 Task: Create a sub task Design and Implement Solution for the task  Create a new online platform for online home repair tutorials in the project ConceptTech , assign it to team member softage.2@softage.net and update the status of the sub task to  Completed , set the priority of the sub task to High
Action: Mouse moved to (278, 285)
Screenshot: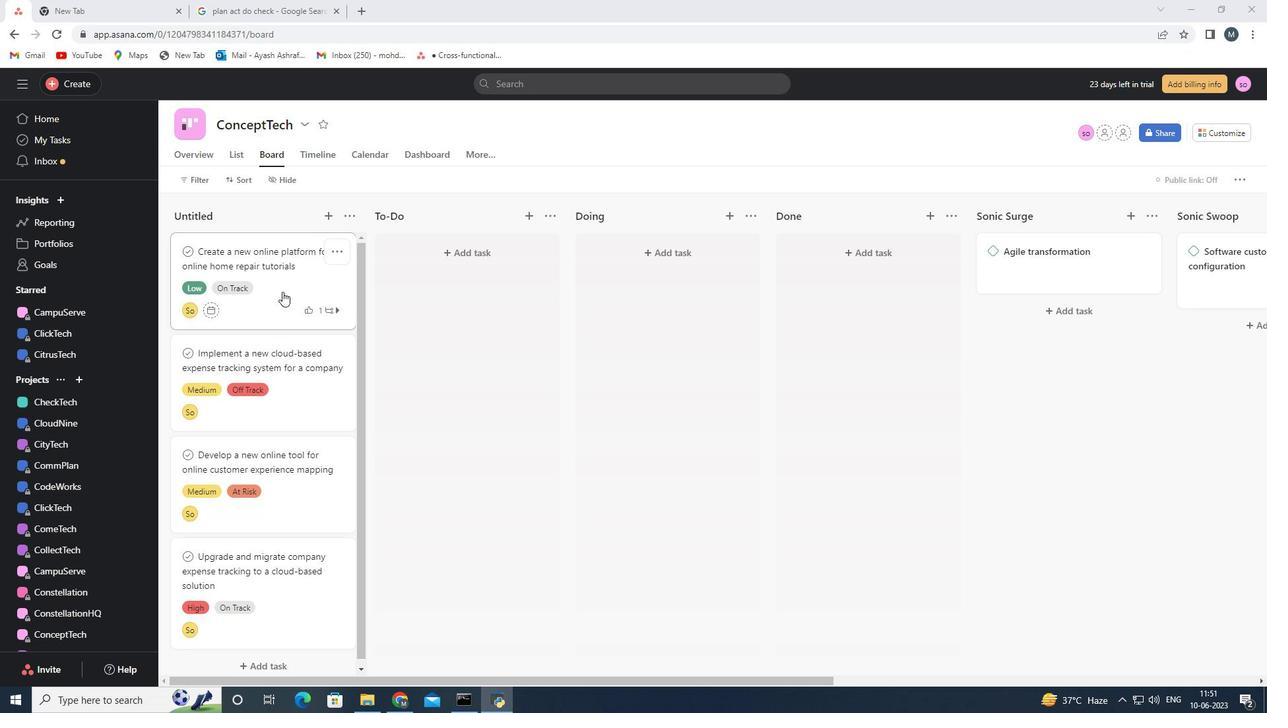 
Action: Mouse pressed left at (278, 285)
Screenshot: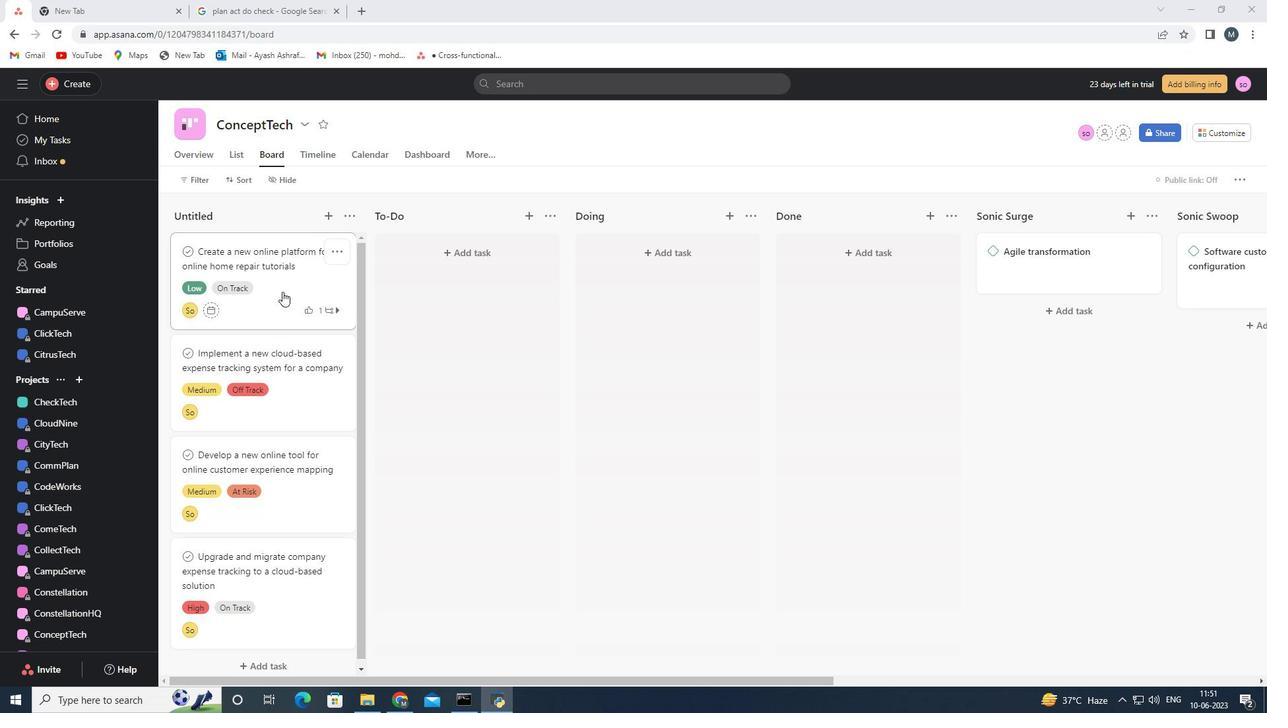 
Action: Mouse moved to (938, 431)
Screenshot: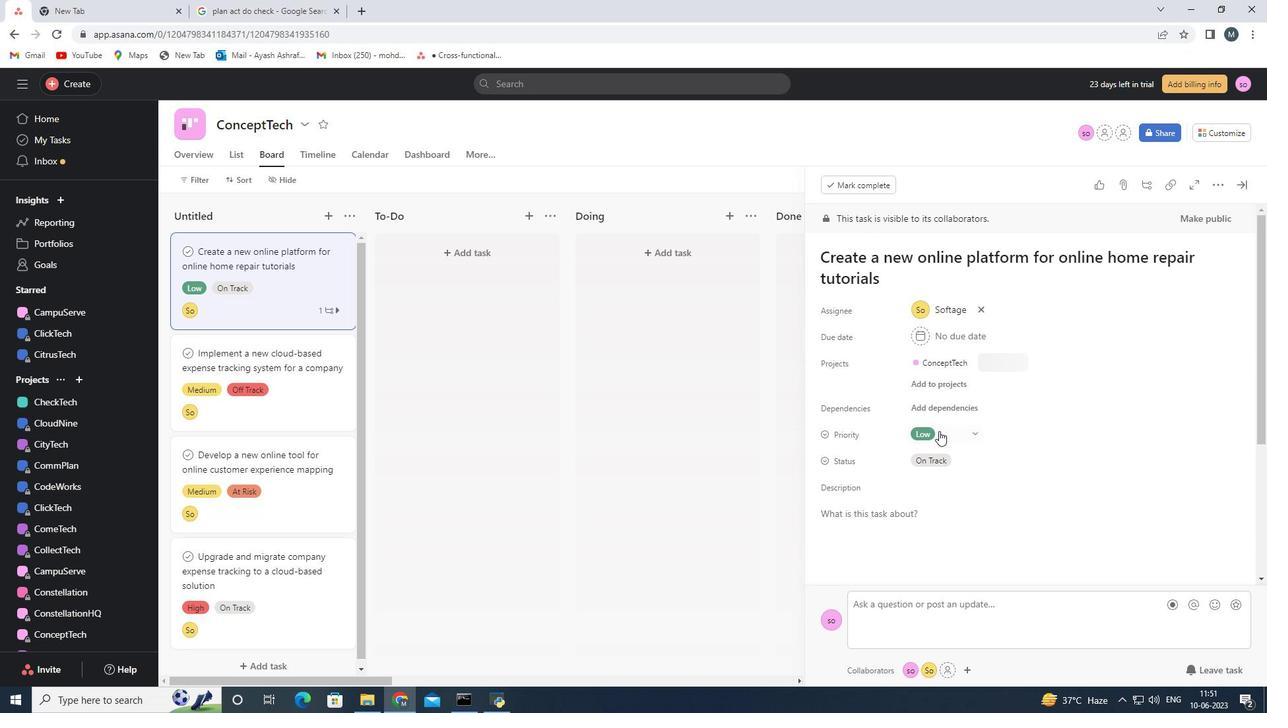 
Action: Mouse scrolled (938, 430) with delta (0, 0)
Screenshot: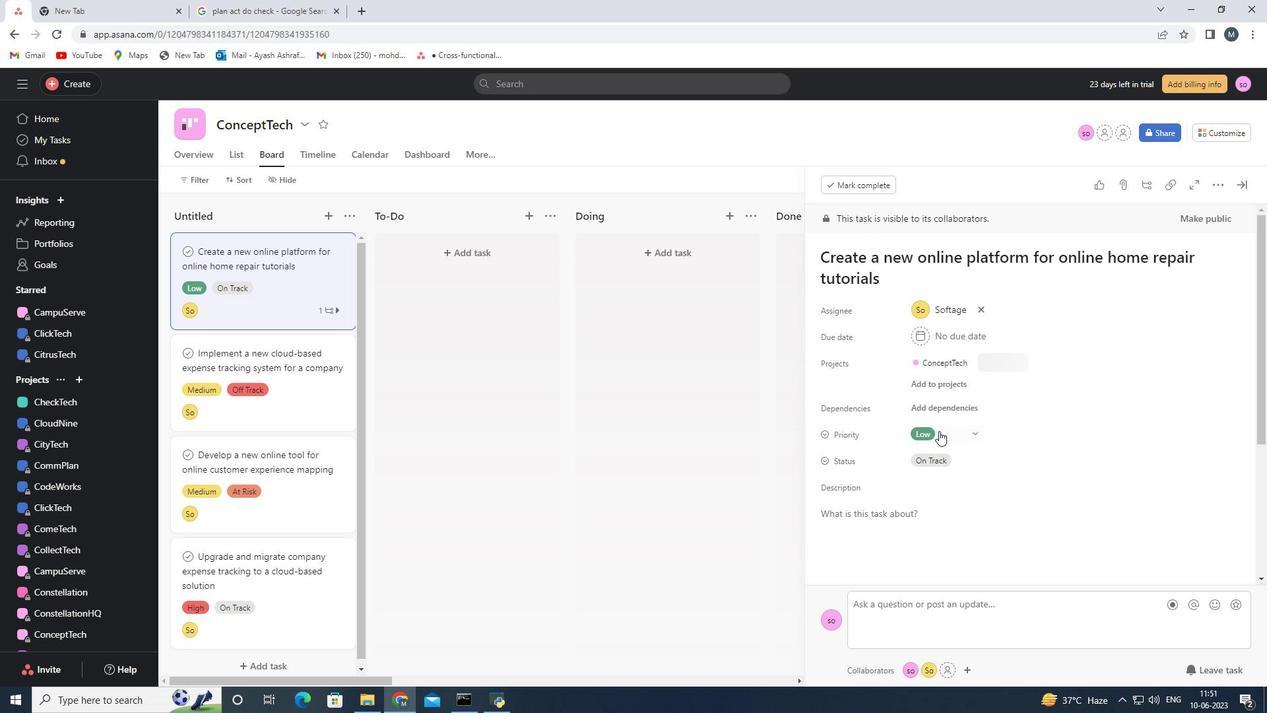 
Action: Mouse scrolled (938, 430) with delta (0, 0)
Screenshot: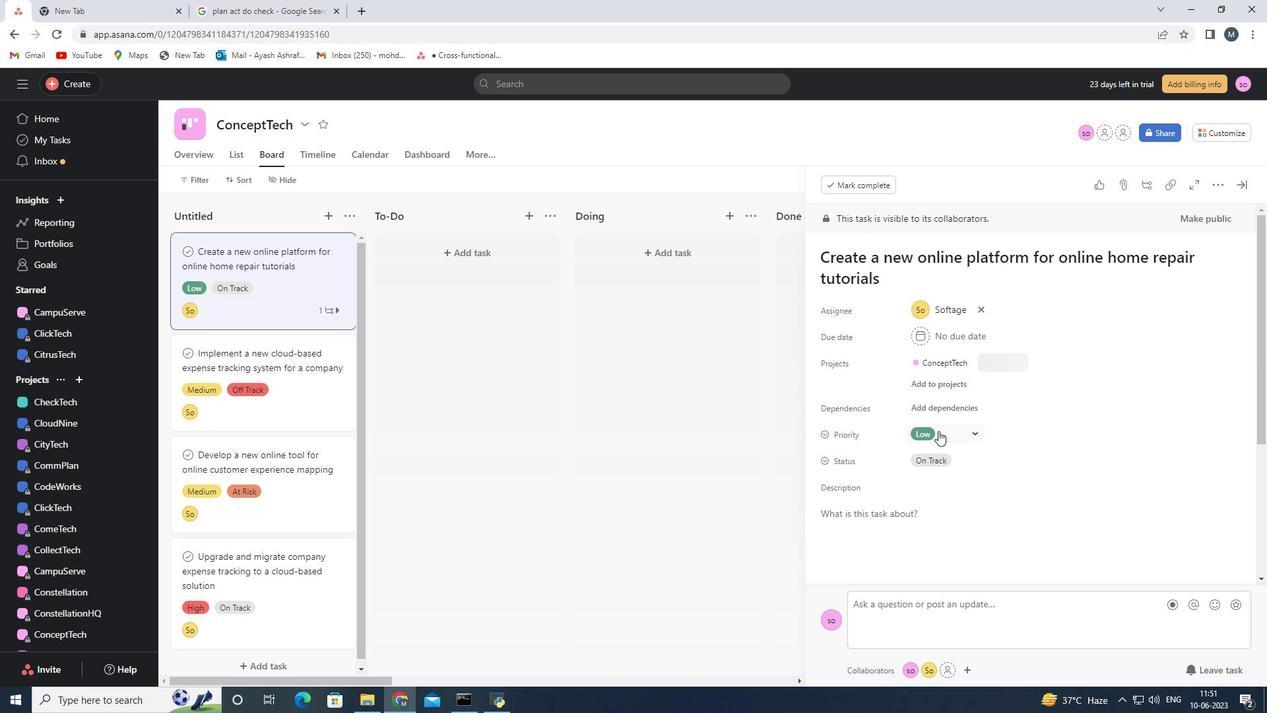 
Action: Mouse moved to (880, 503)
Screenshot: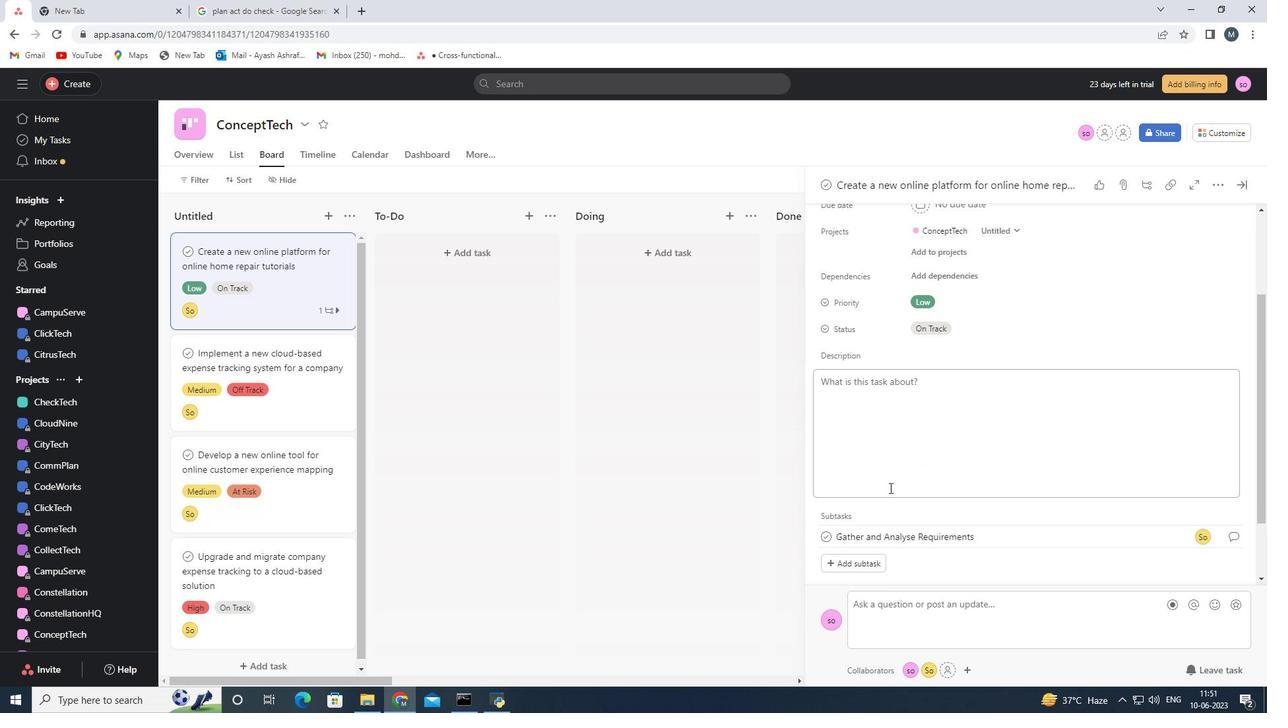 
Action: Mouse scrolled (880, 502) with delta (0, 0)
Screenshot: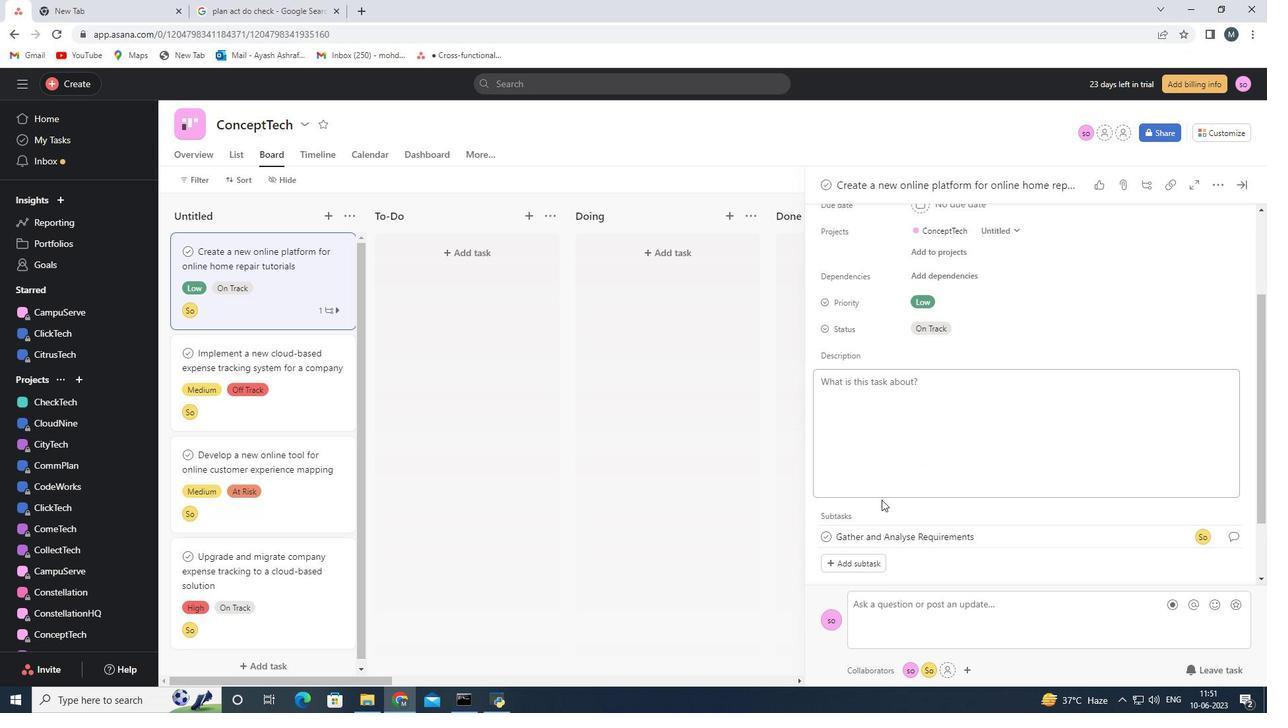 
Action: Mouse moved to (879, 493)
Screenshot: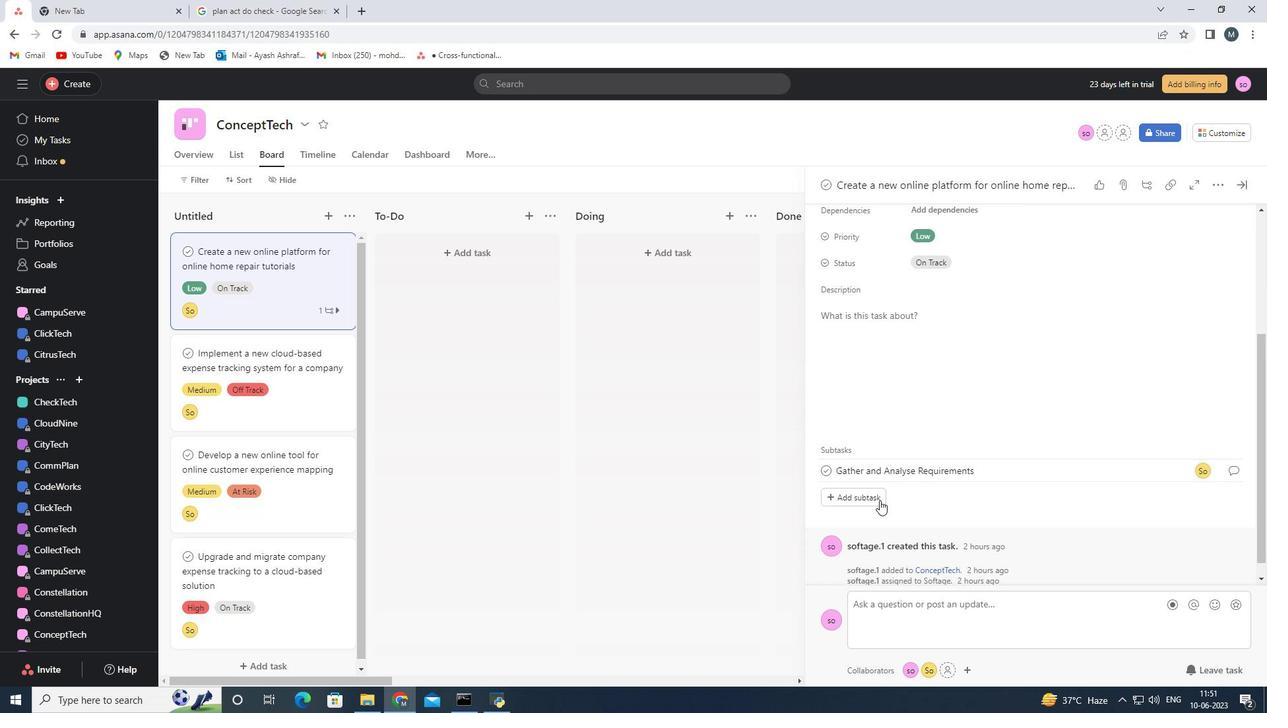 
Action: Mouse pressed left at (879, 493)
Screenshot: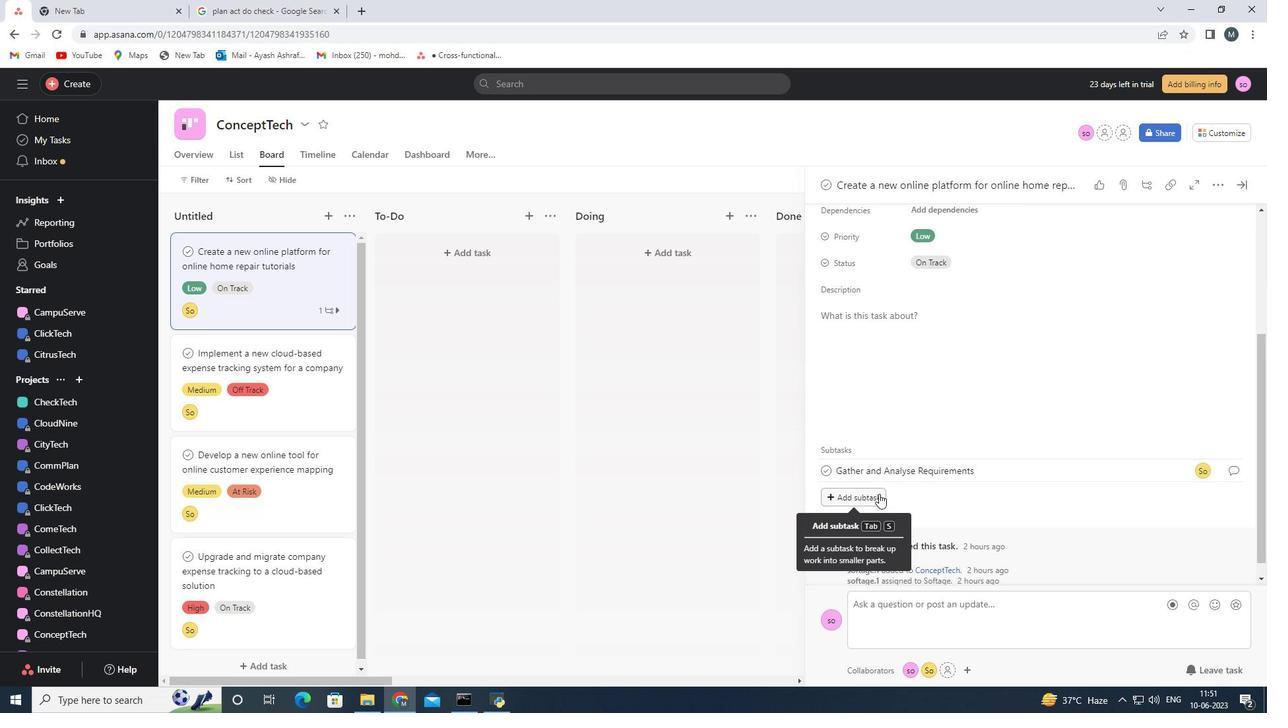 
Action: Mouse moved to (877, 468)
Screenshot: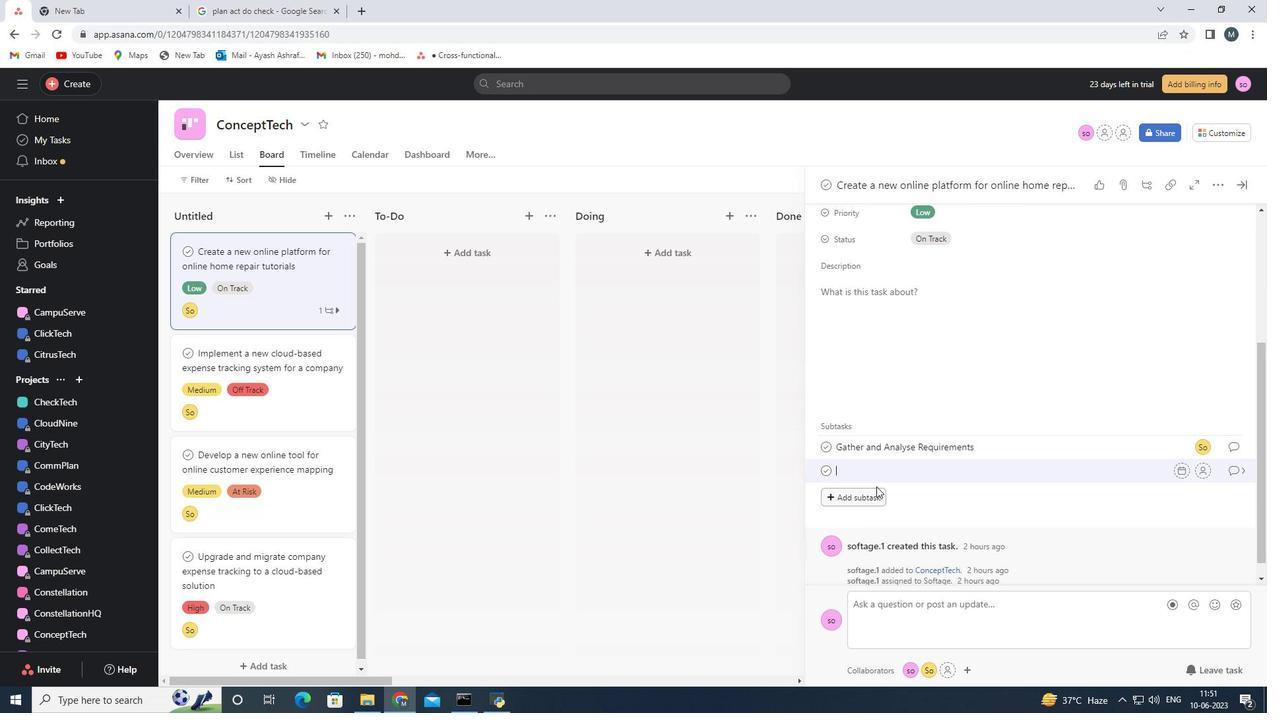 
Action: Mouse pressed left at (877, 468)
Screenshot: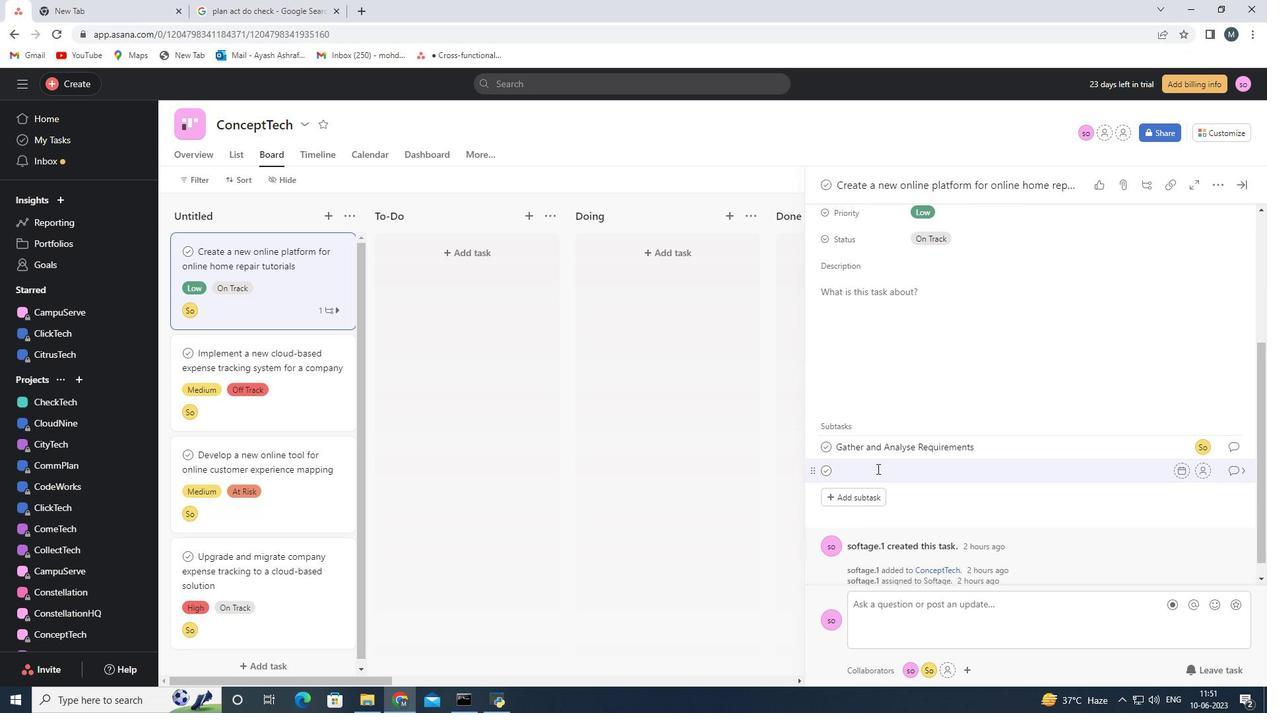 
Action: Key pressed <Key.shift>S<Key.backspace><Key.shift>Design<Key.space>and<Key.space><Key.shift>Iml<Key.backspace>lement<Key.backspace><Key.backspace><Key.backspace><Key.backspace><Key.backspace>plement<Key.space><Key.shift>Solution<Key.space>
Screenshot: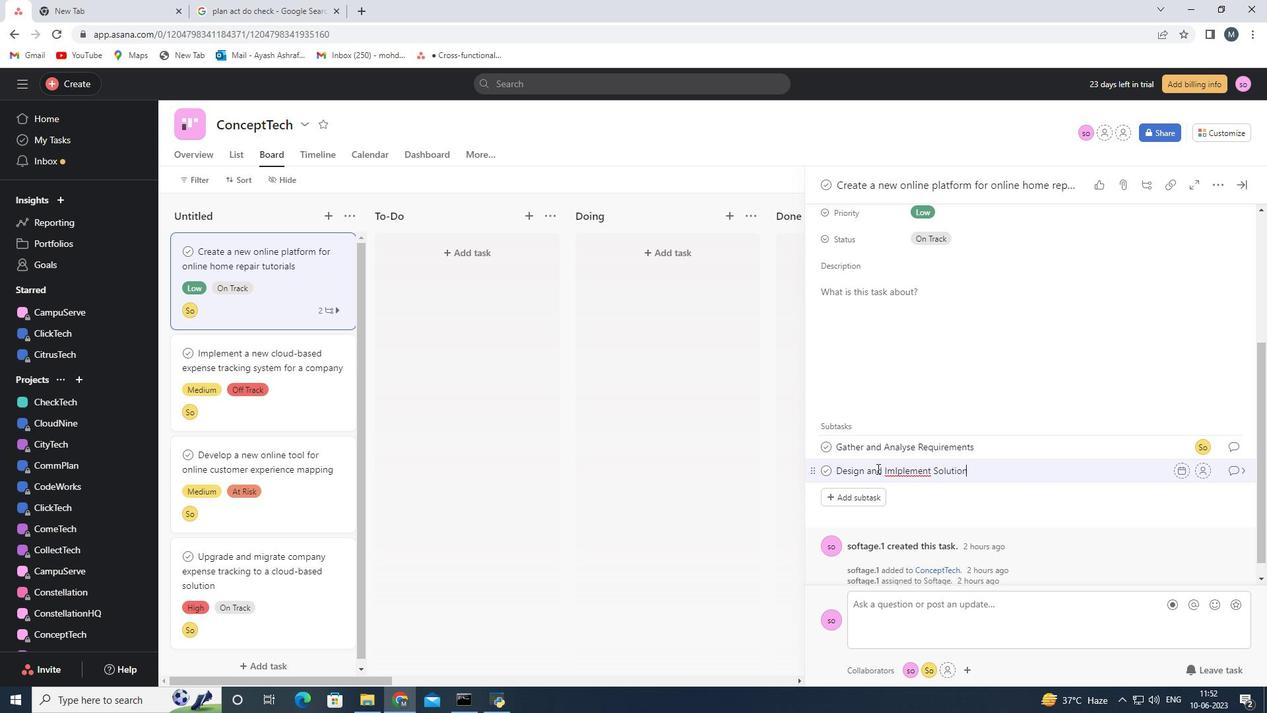 
Action: Mouse moved to (899, 472)
Screenshot: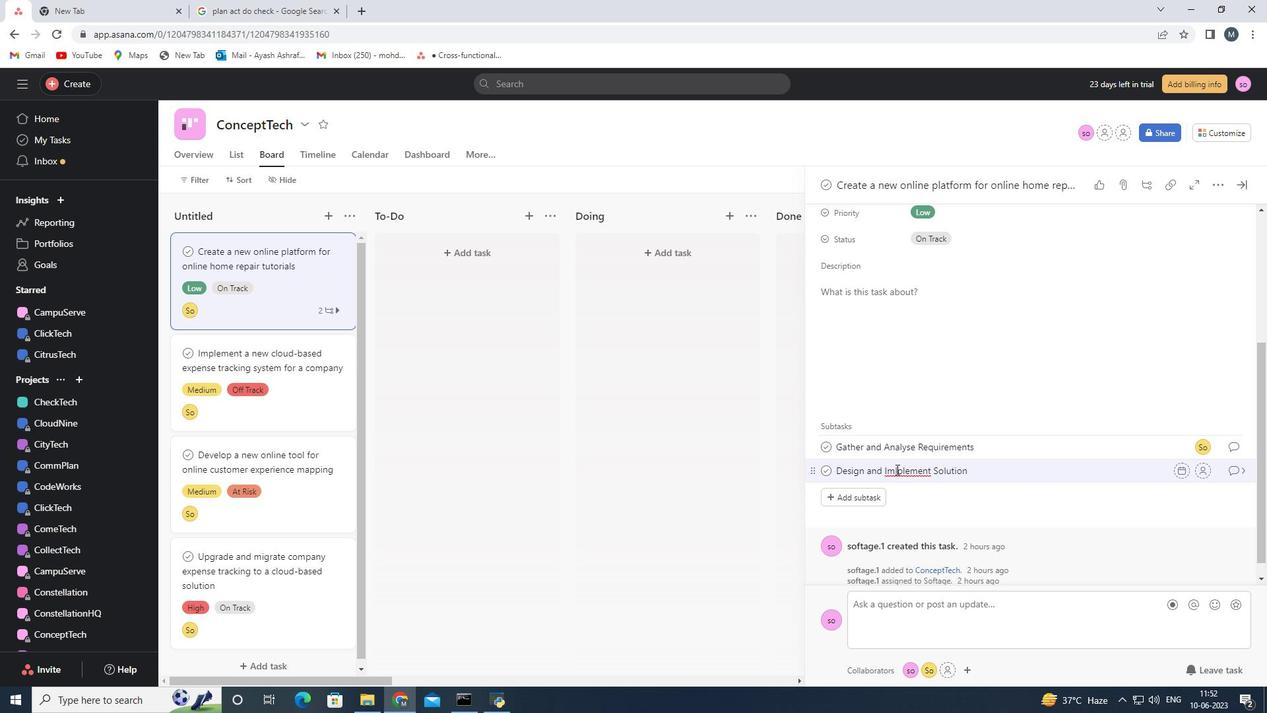 
Action: Mouse pressed left at (899, 472)
Screenshot: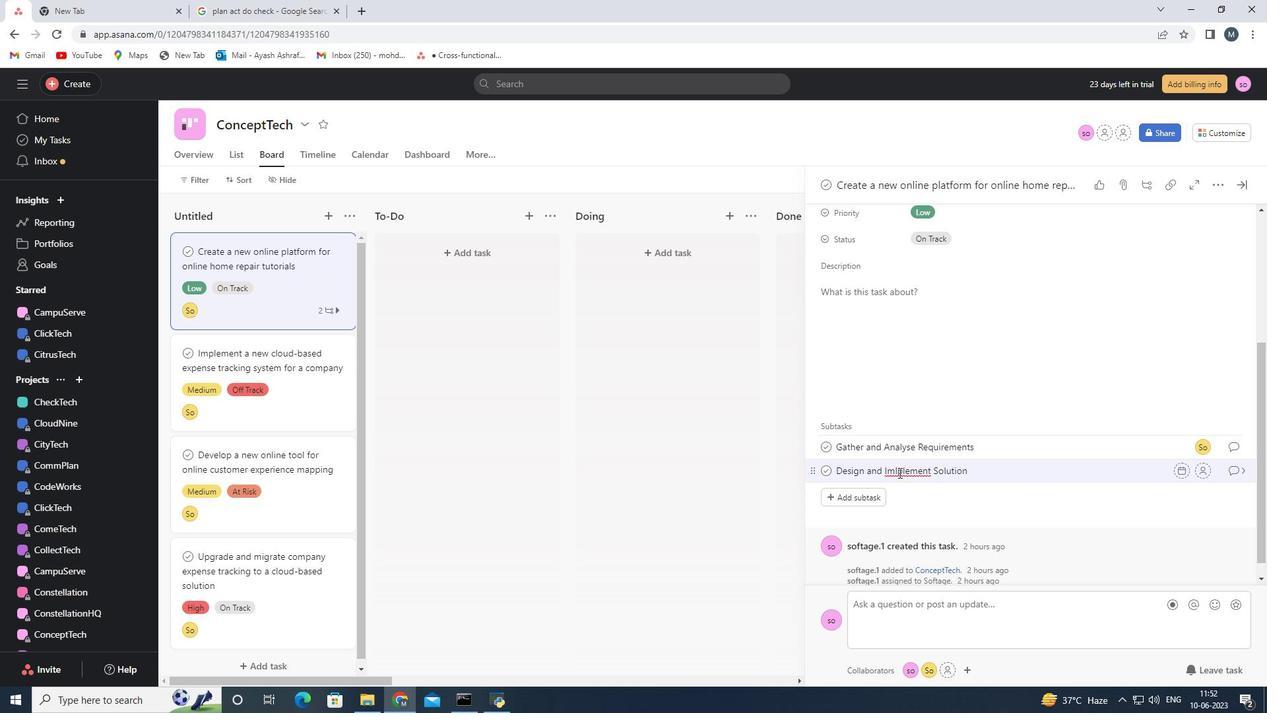 
Action: Mouse moved to (903, 479)
Screenshot: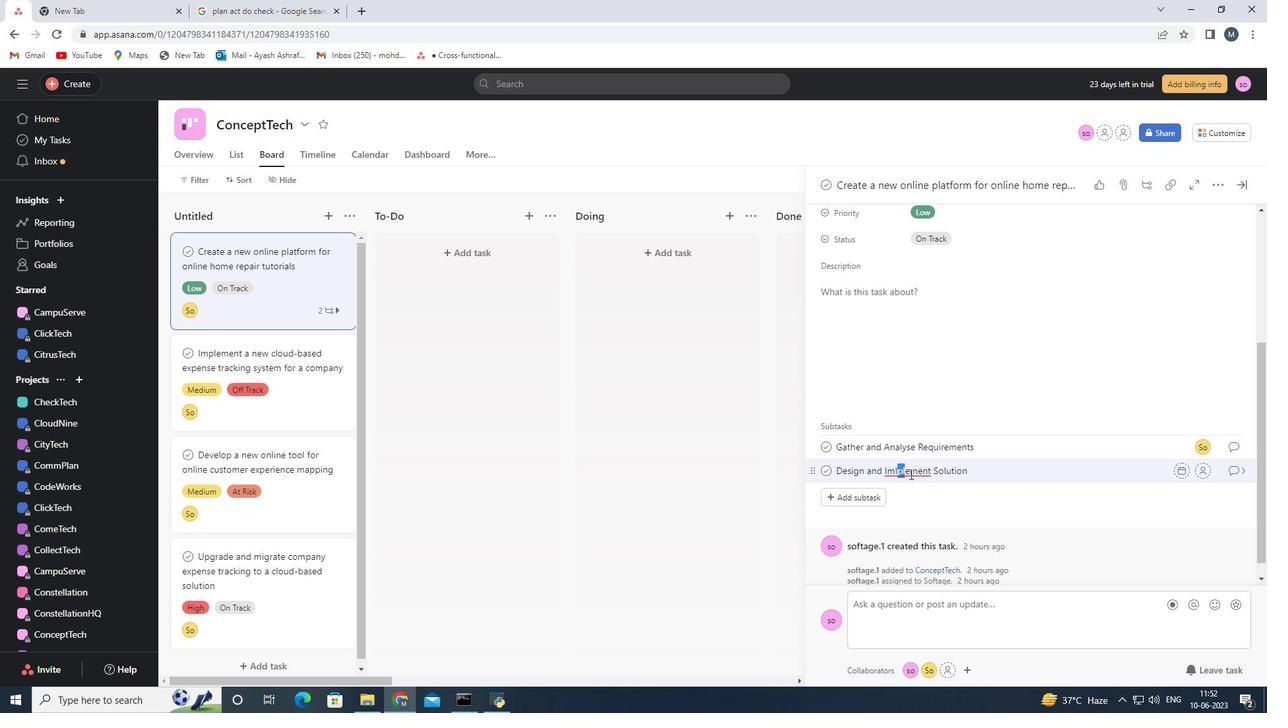 
Action: Mouse pressed left at (903, 479)
Screenshot: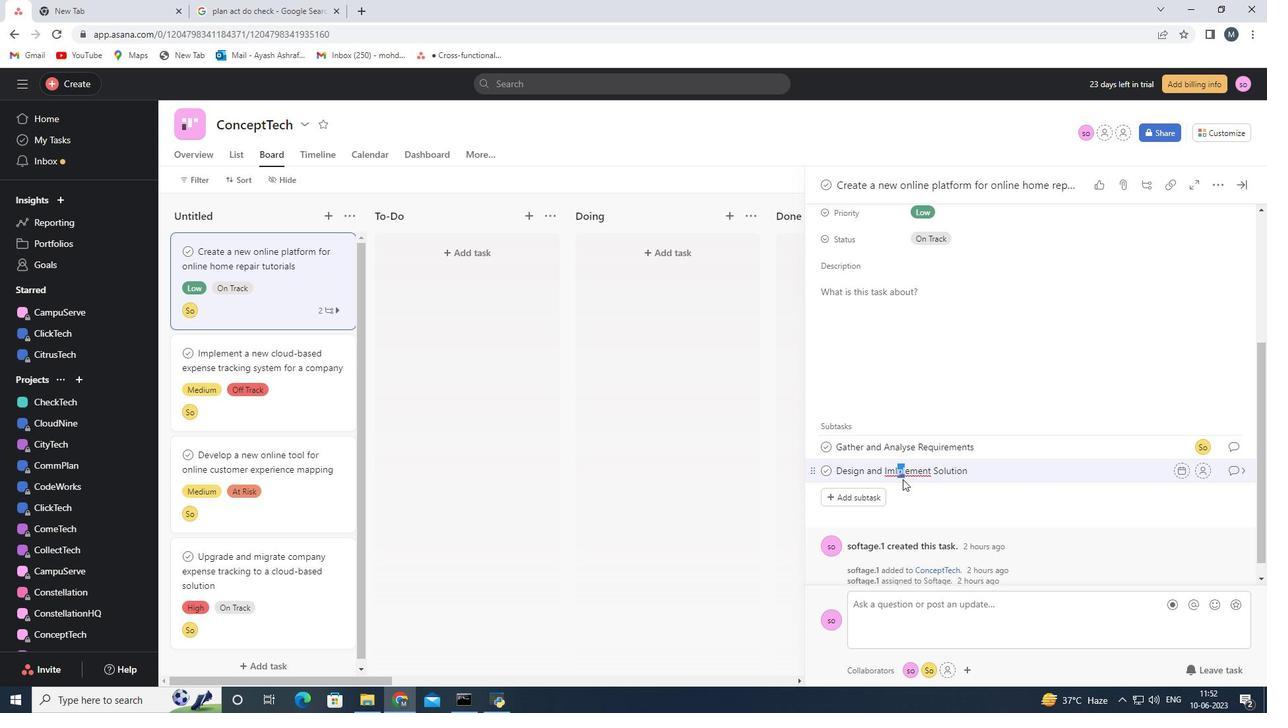 
Action: Mouse moved to (898, 472)
Screenshot: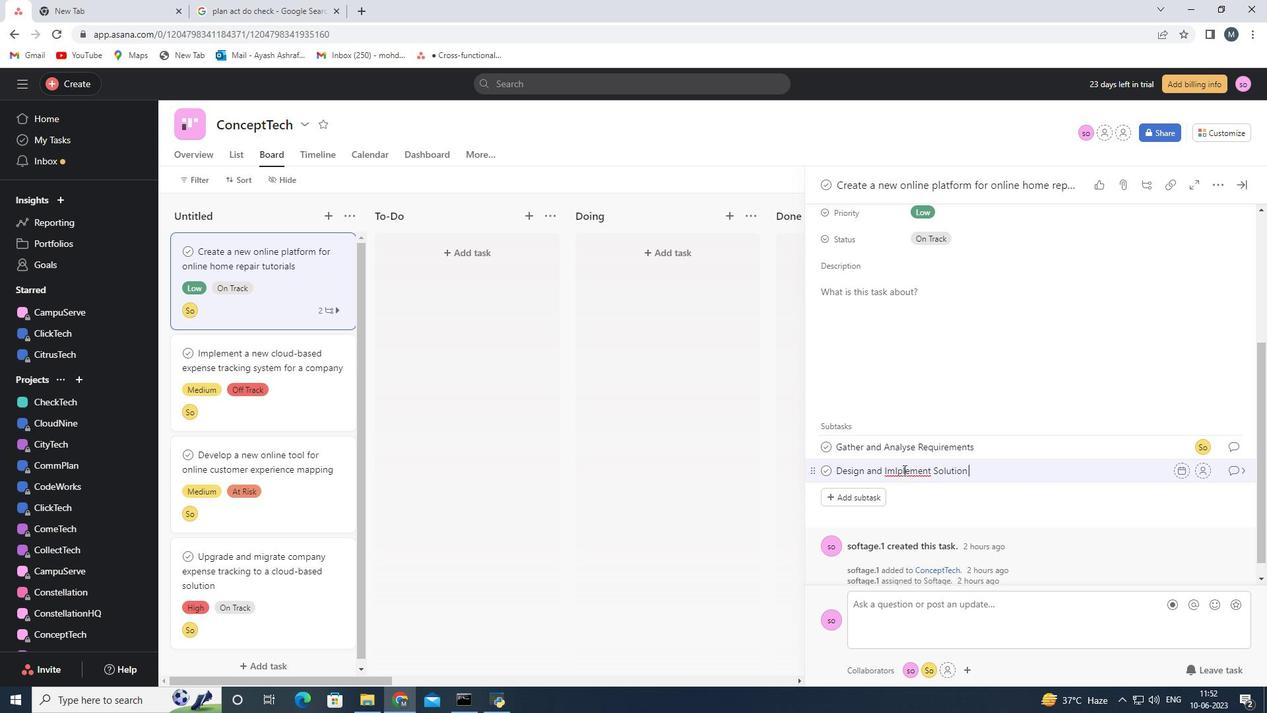 
Action: Mouse pressed left at (898, 472)
Screenshot: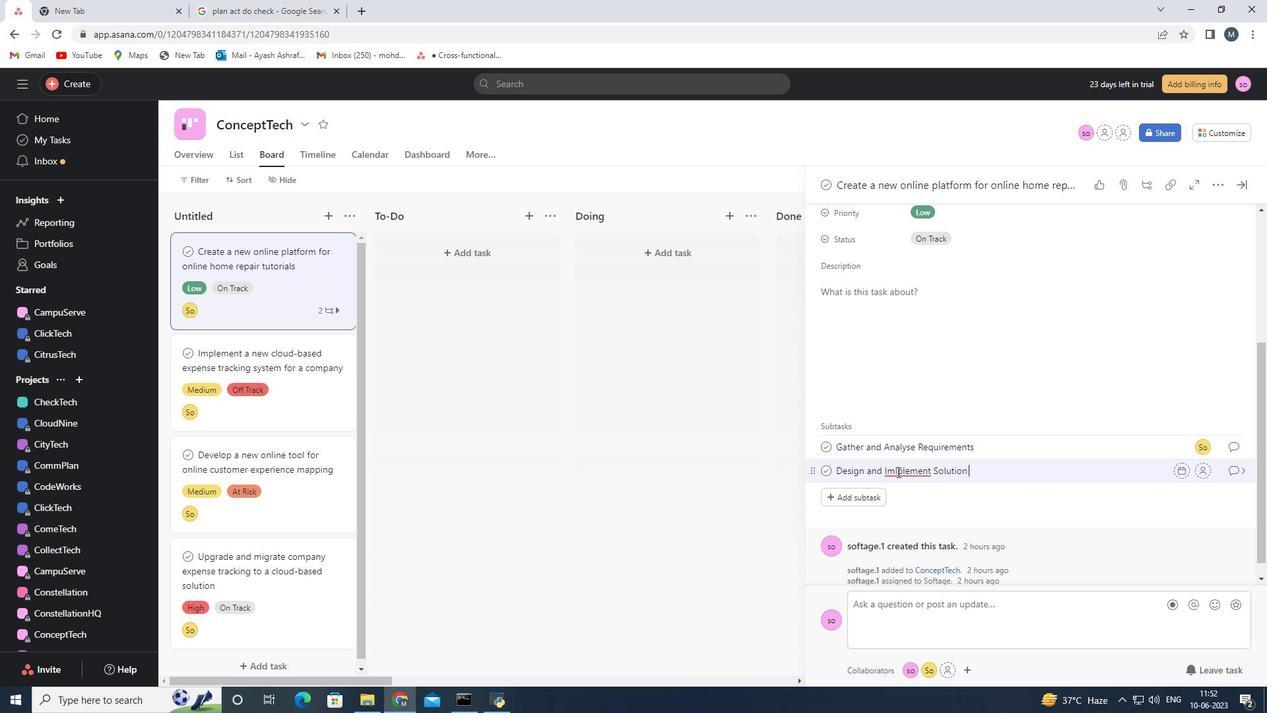 
Action: Mouse moved to (901, 478)
Screenshot: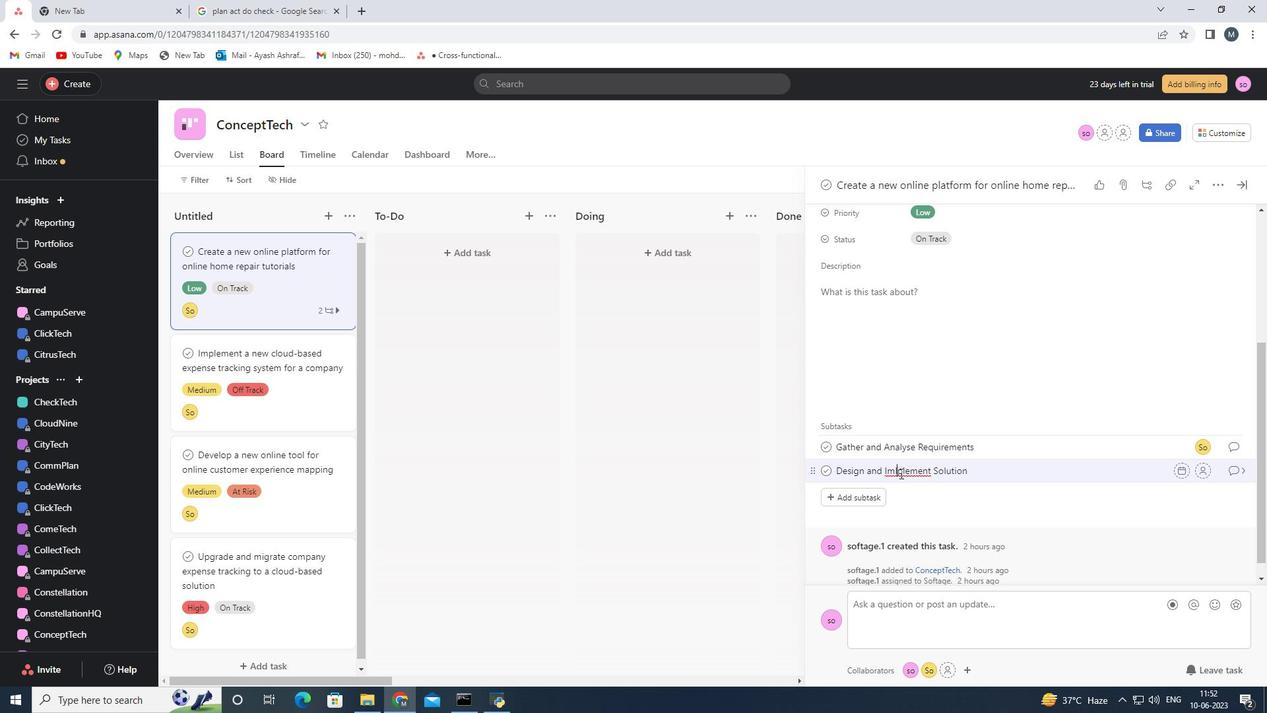 
Action: Key pressed e
Screenshot: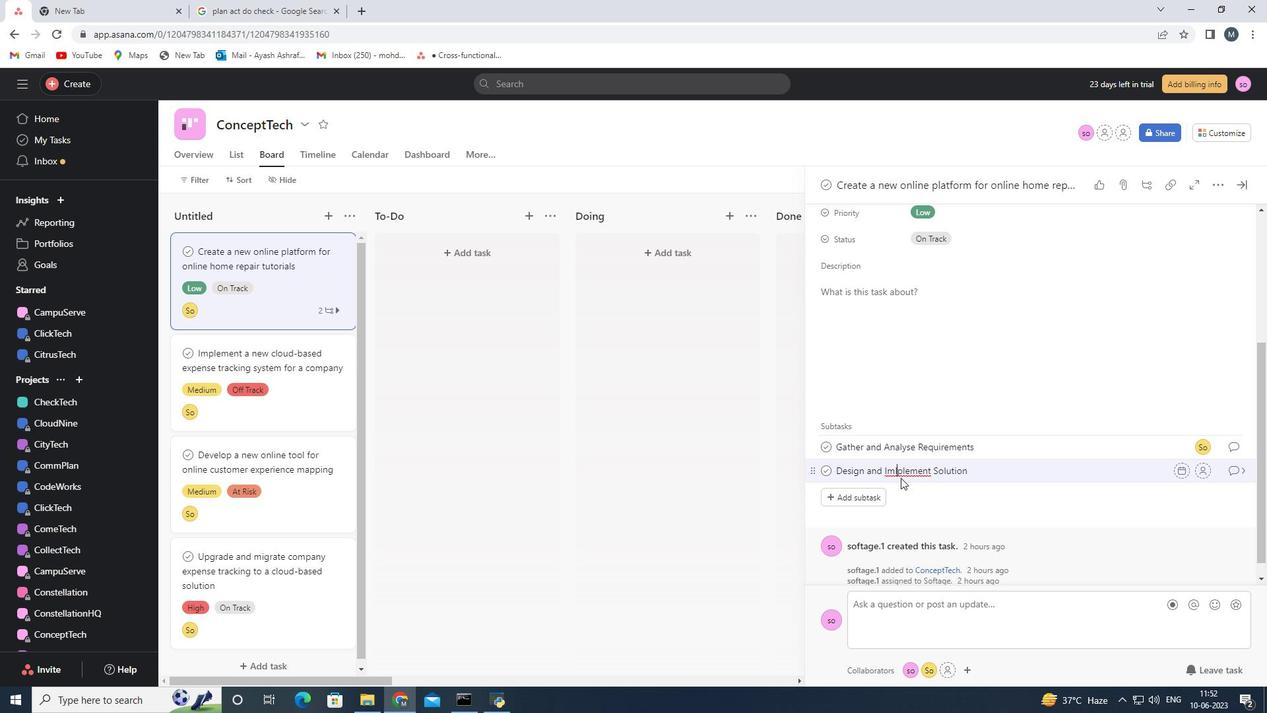 
Action: Mouse moved to (1201, 472)
Screenshot: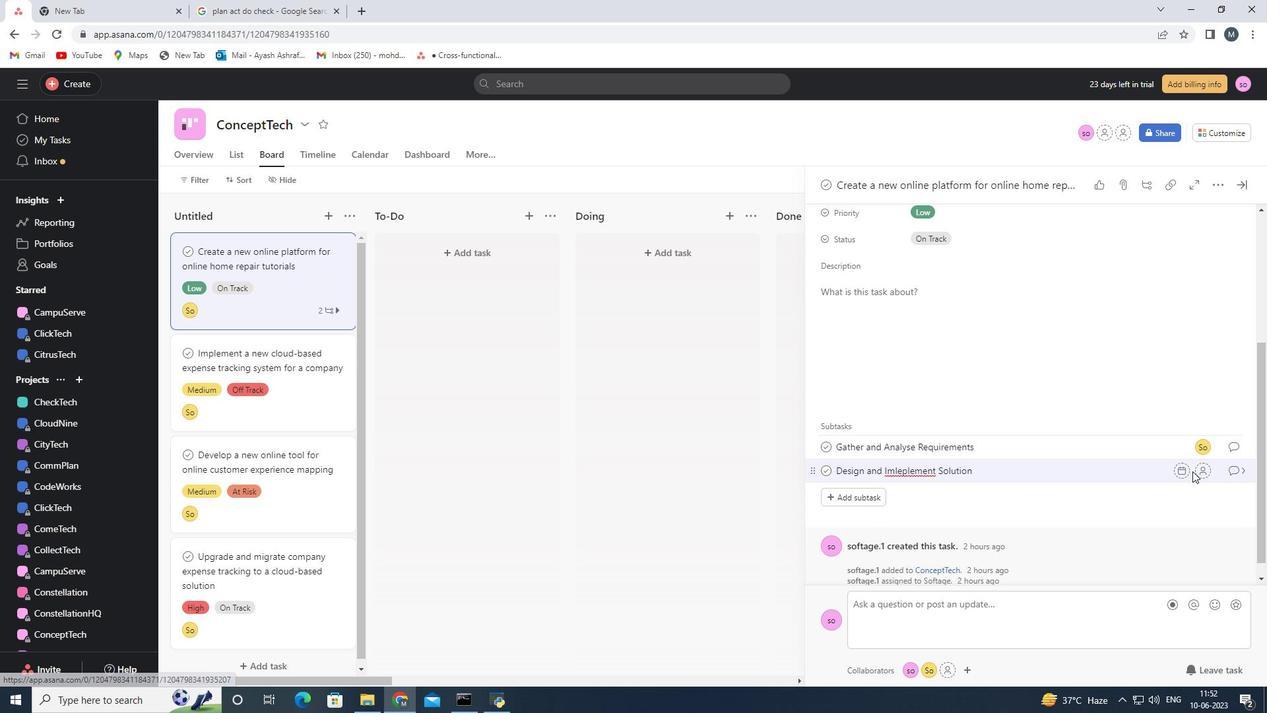 
Action: Mouse pressed left at (1201, 472)
Screenshot: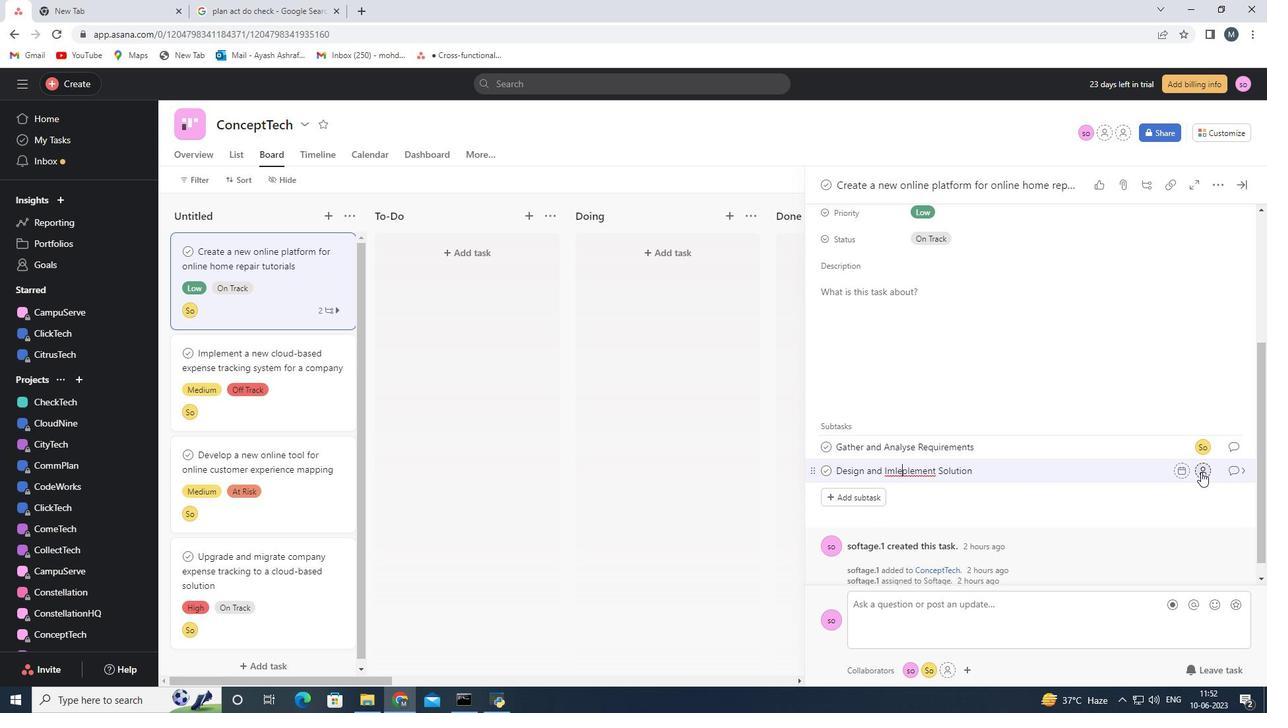
Action: Mouse moved to (1145, 481)
Screenshot: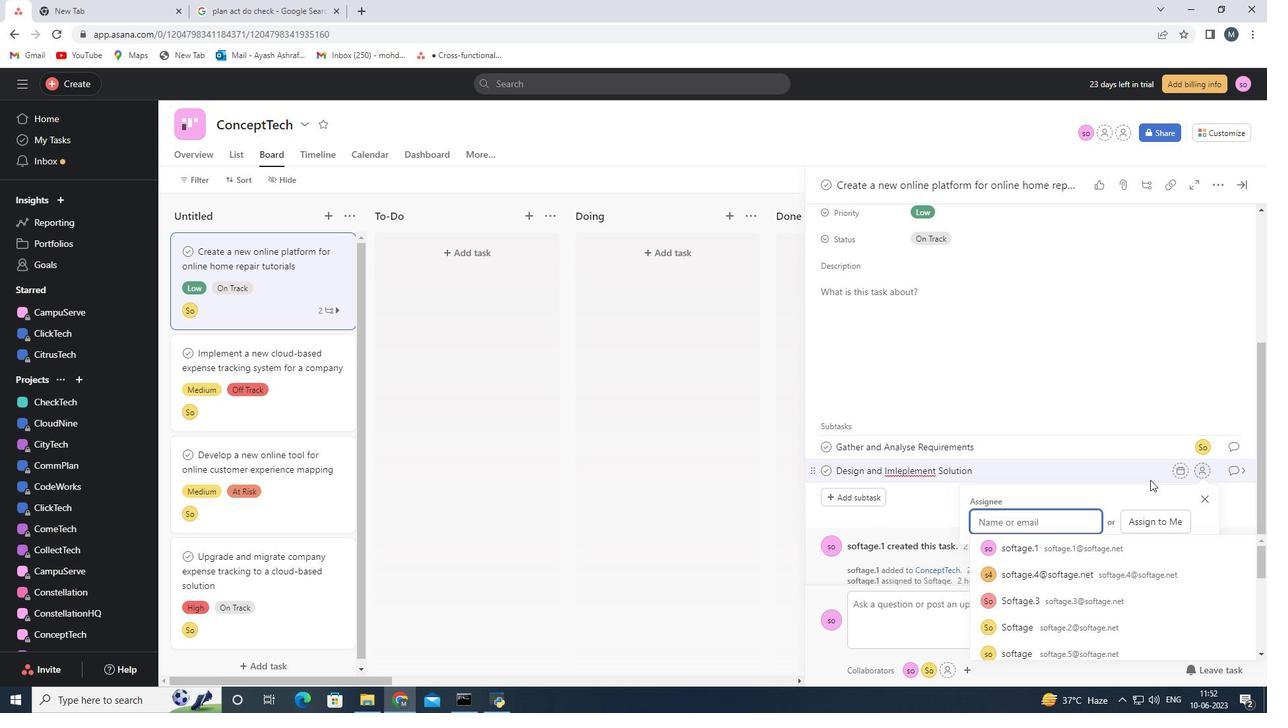 
Action: Key pressed softage.2
Screenshot: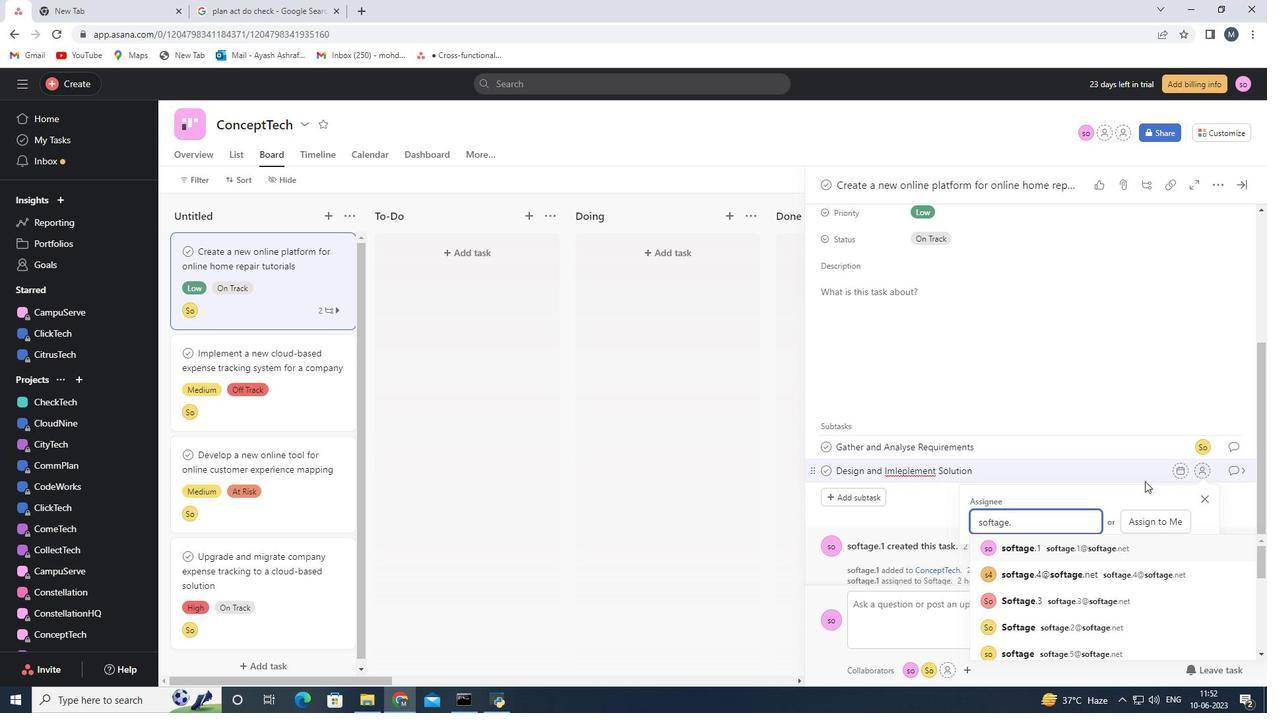
Action: Mouse moved to (1109, 546)
Screenshot: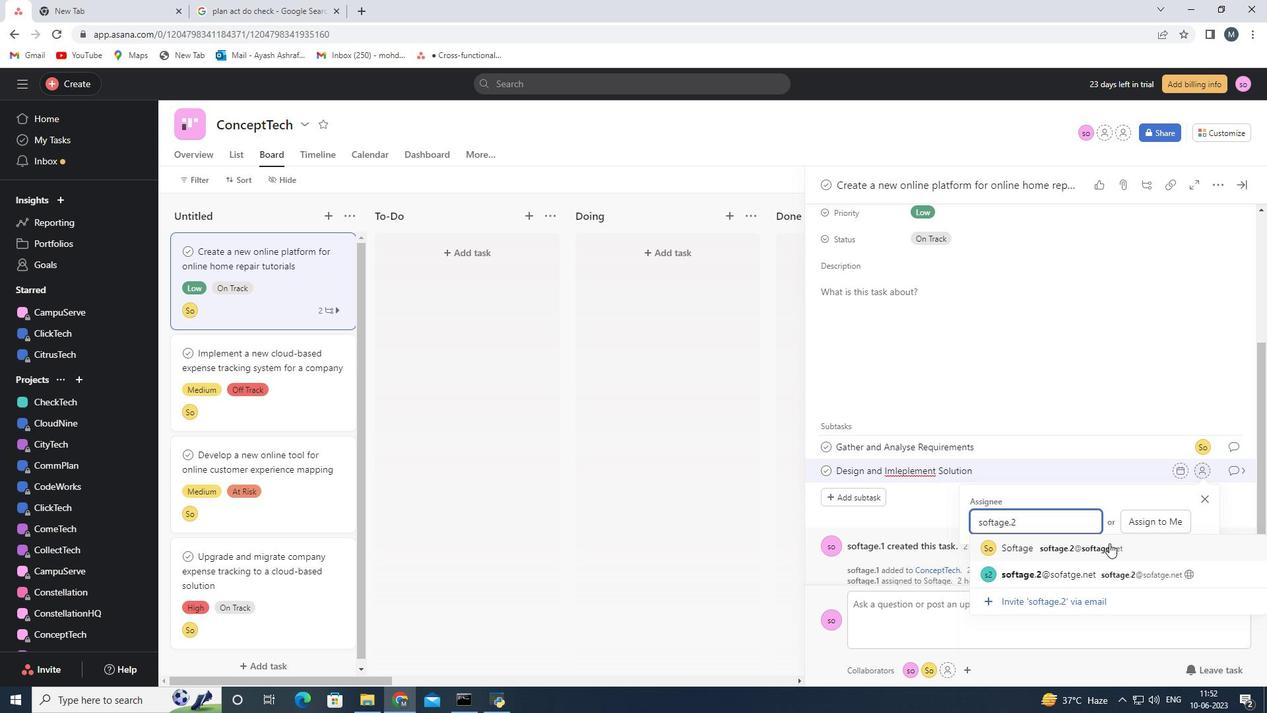 
Action: Mouse pressed left at (1109, 546)
Screenshot: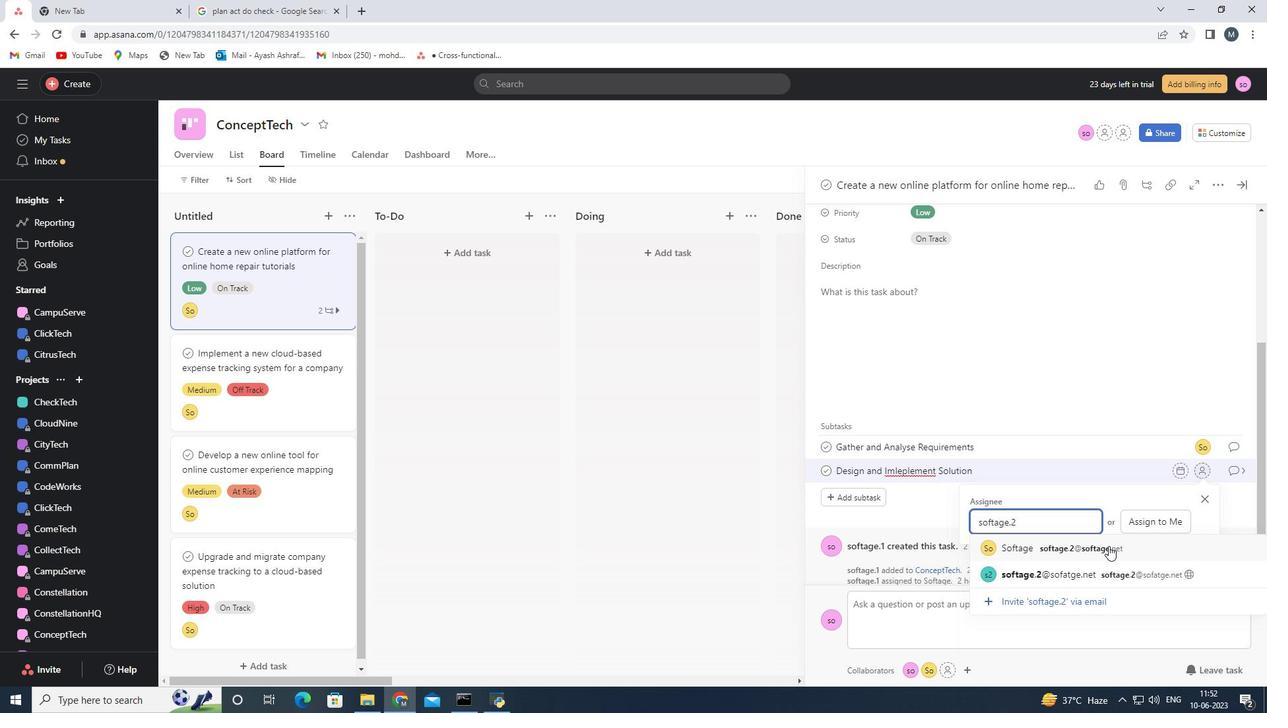 
Action: Mouse moved to (1234, 472)
Screenshot: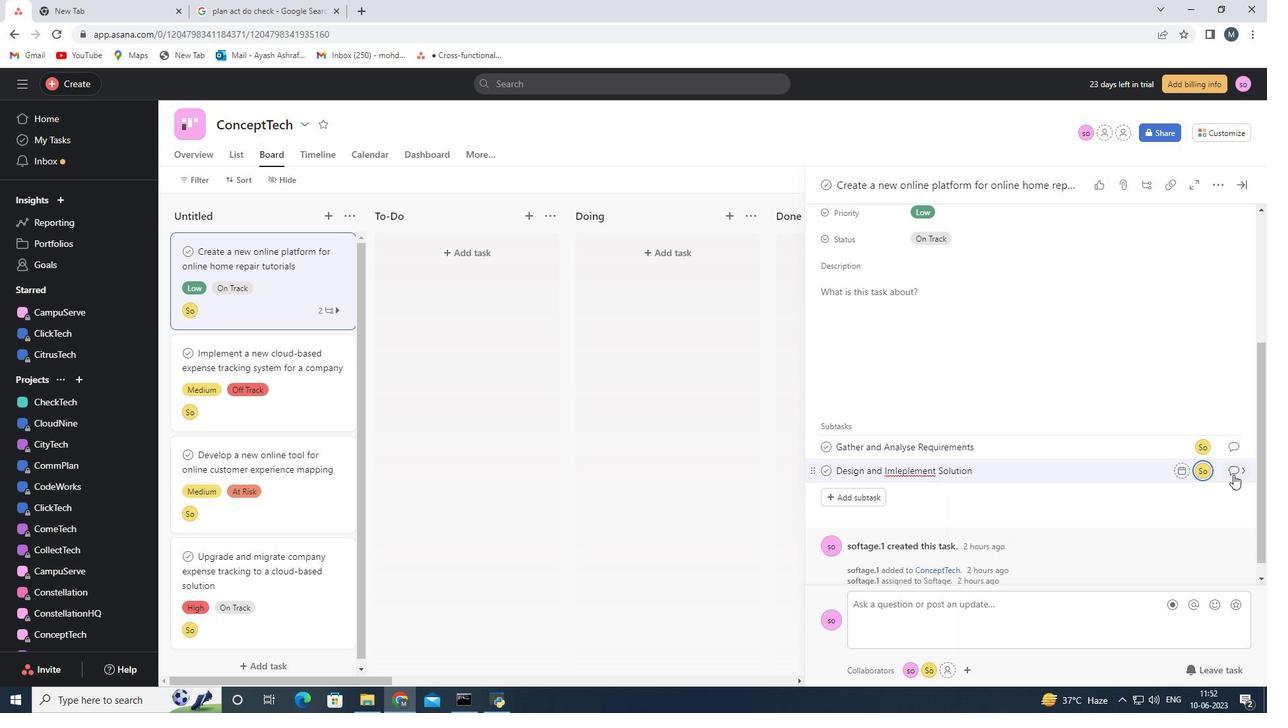 
Action: Mouse pressed left at (1234, 472)
Screenshot: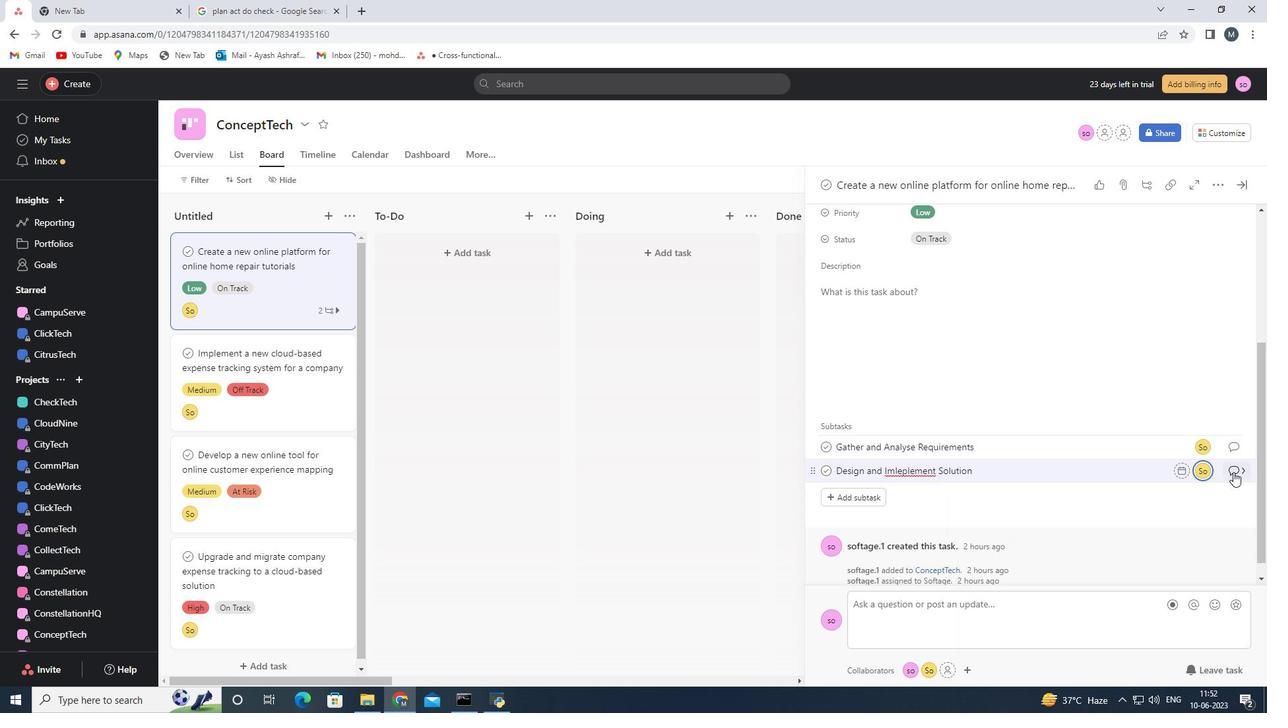 
Action: Mouse moved to (875, 400)
Screenshot: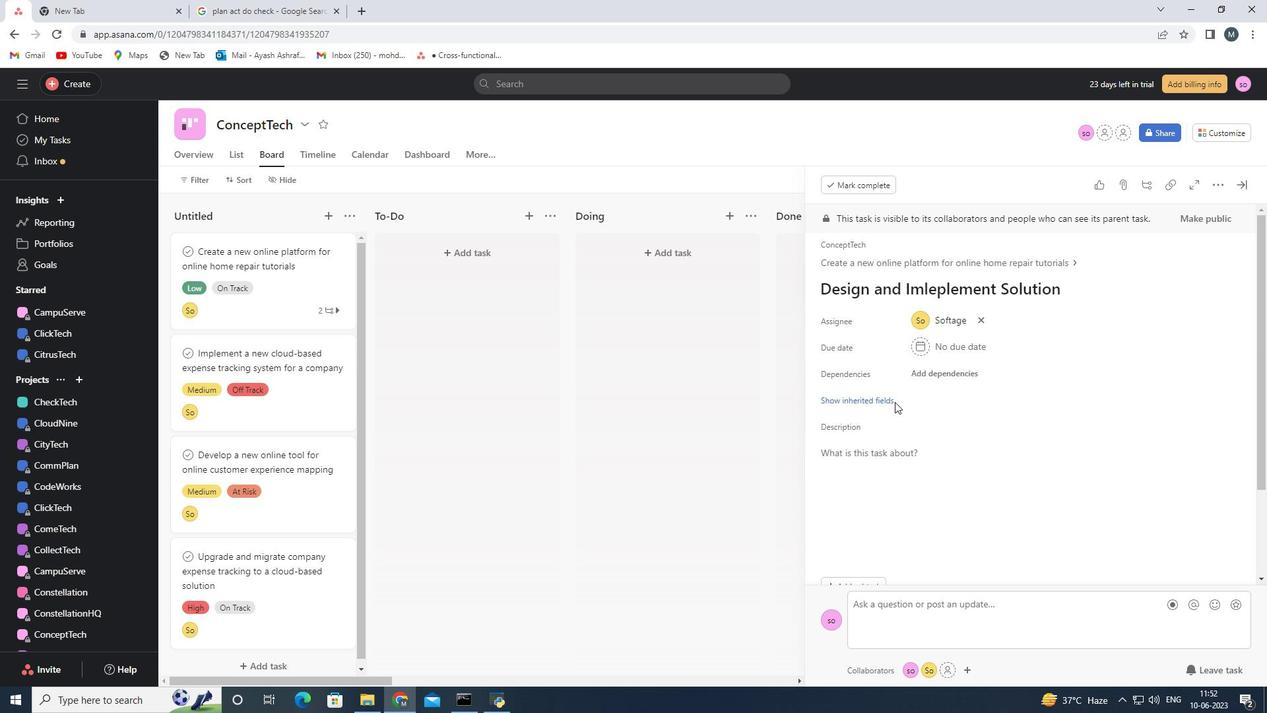
Action: Mouse pressed left at (875, 400)
Screenshot: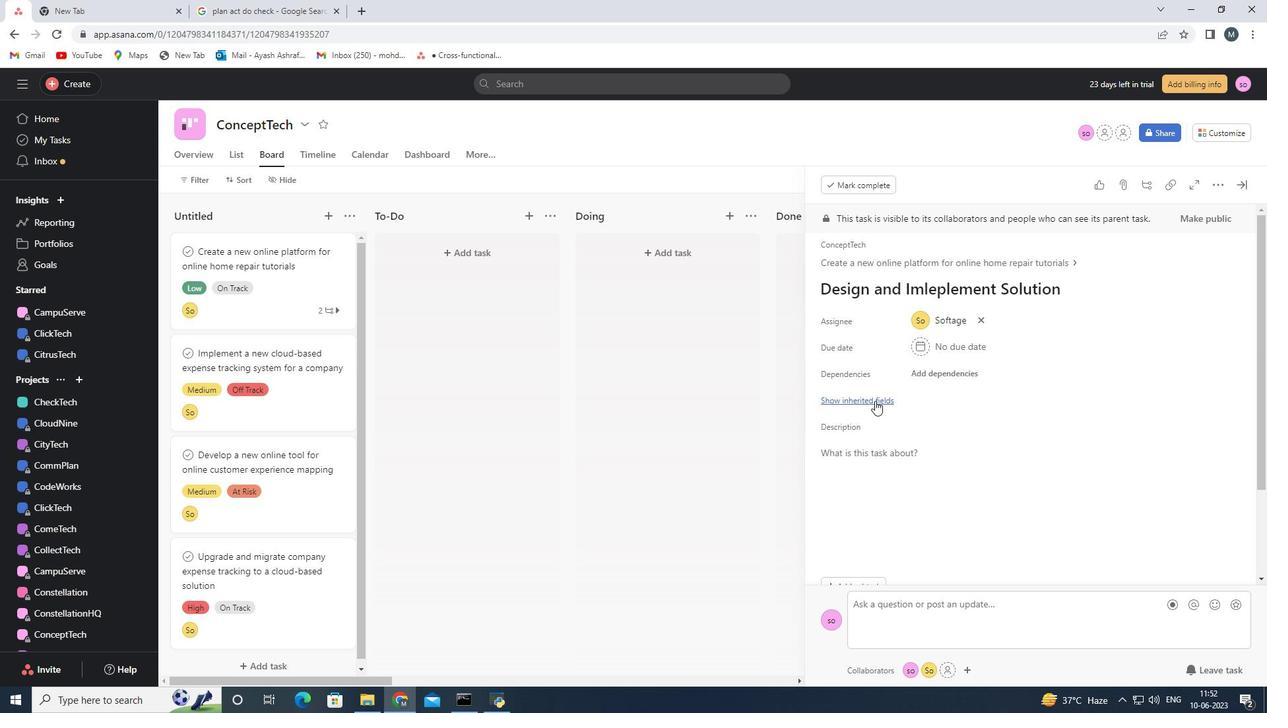 
Action: Mouse moved to (919, 429)
Screenshot: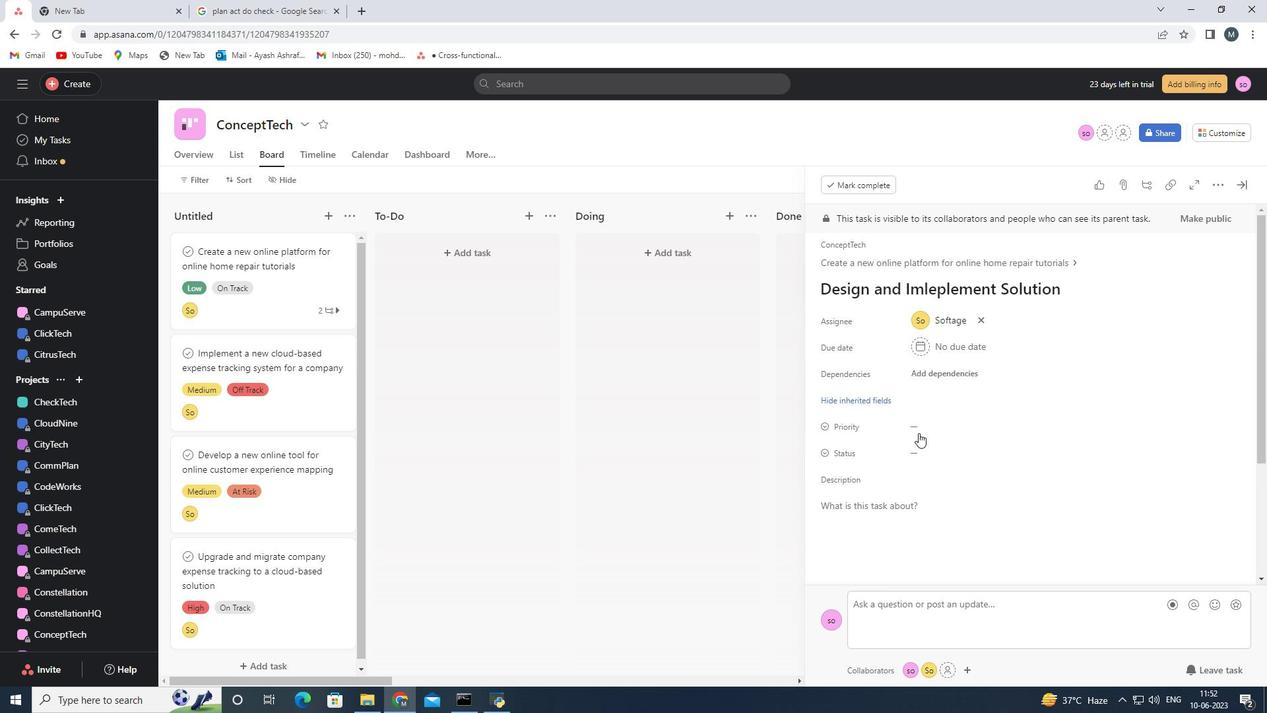 
Action: Mouse pressed left at (919, 429)
Screenshot: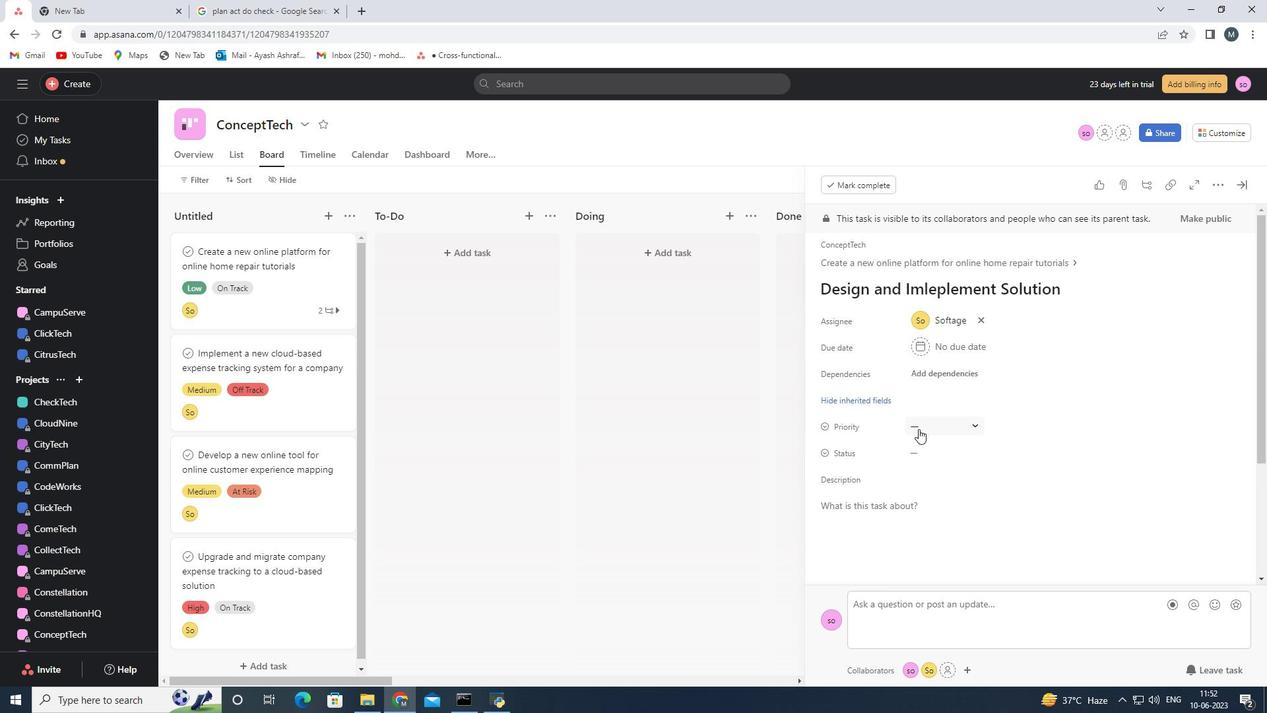 
Action: Mouse moved to (949, 471)
Screenshot: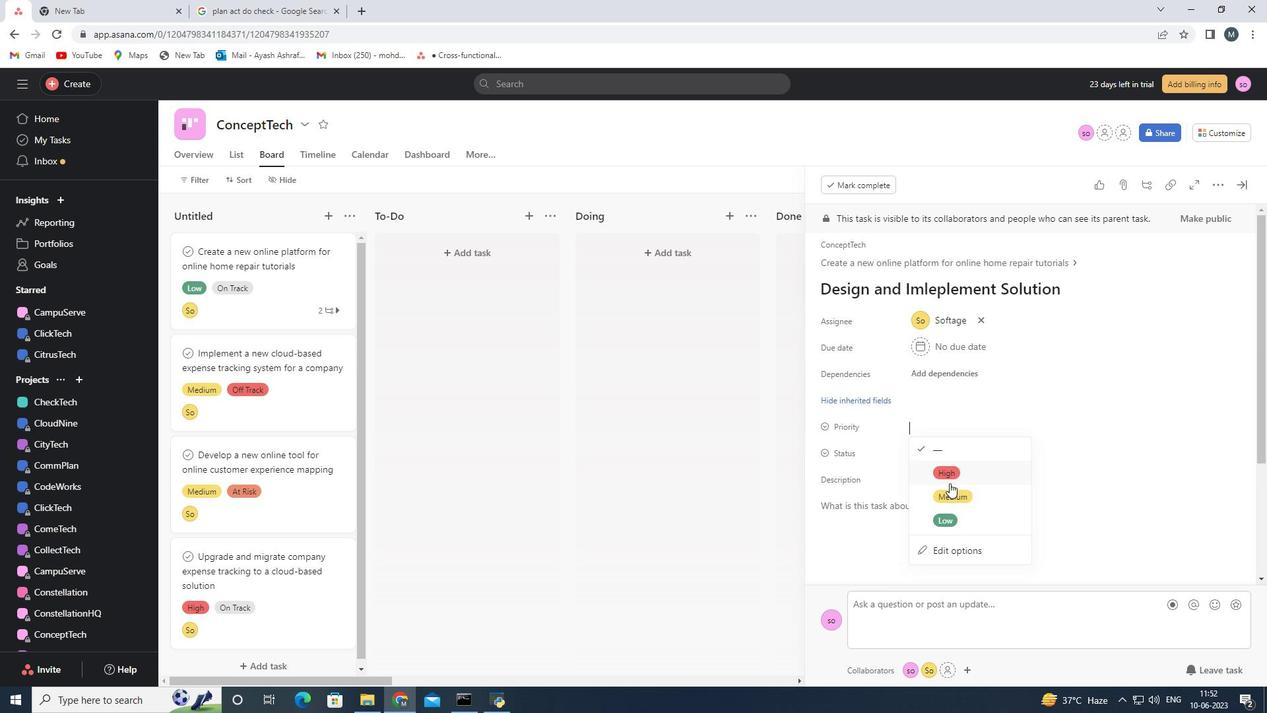 
Action: Mouse pressed left at (949, 471)
Screenshot: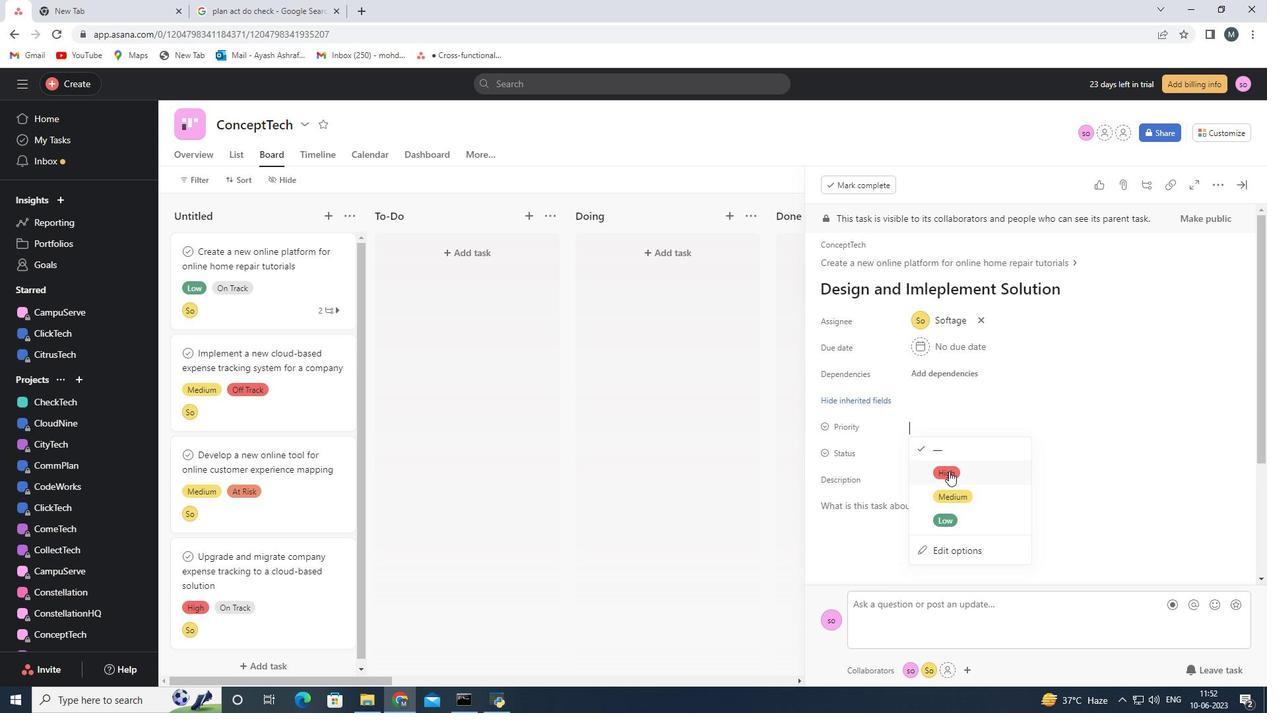 
Action: Mouse moved to (911, 451)
Screenshot: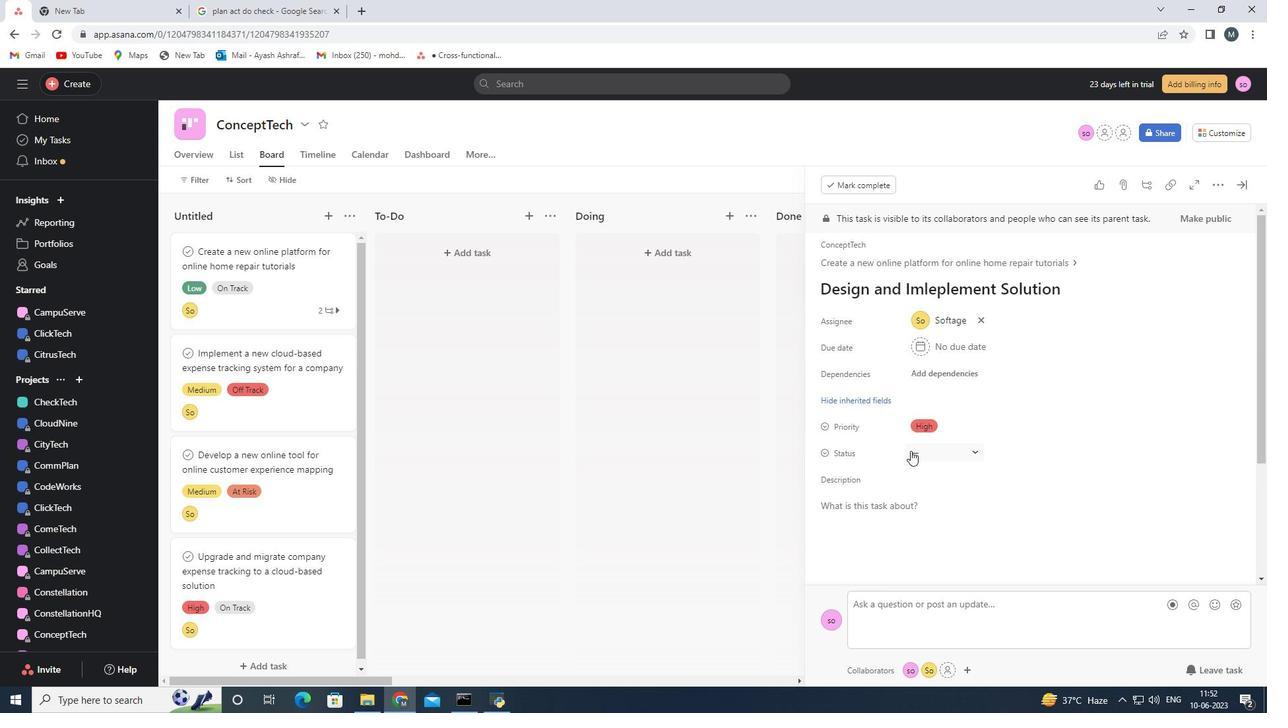 
Action: Mouse pressed left at (911, 451)
Screenshot: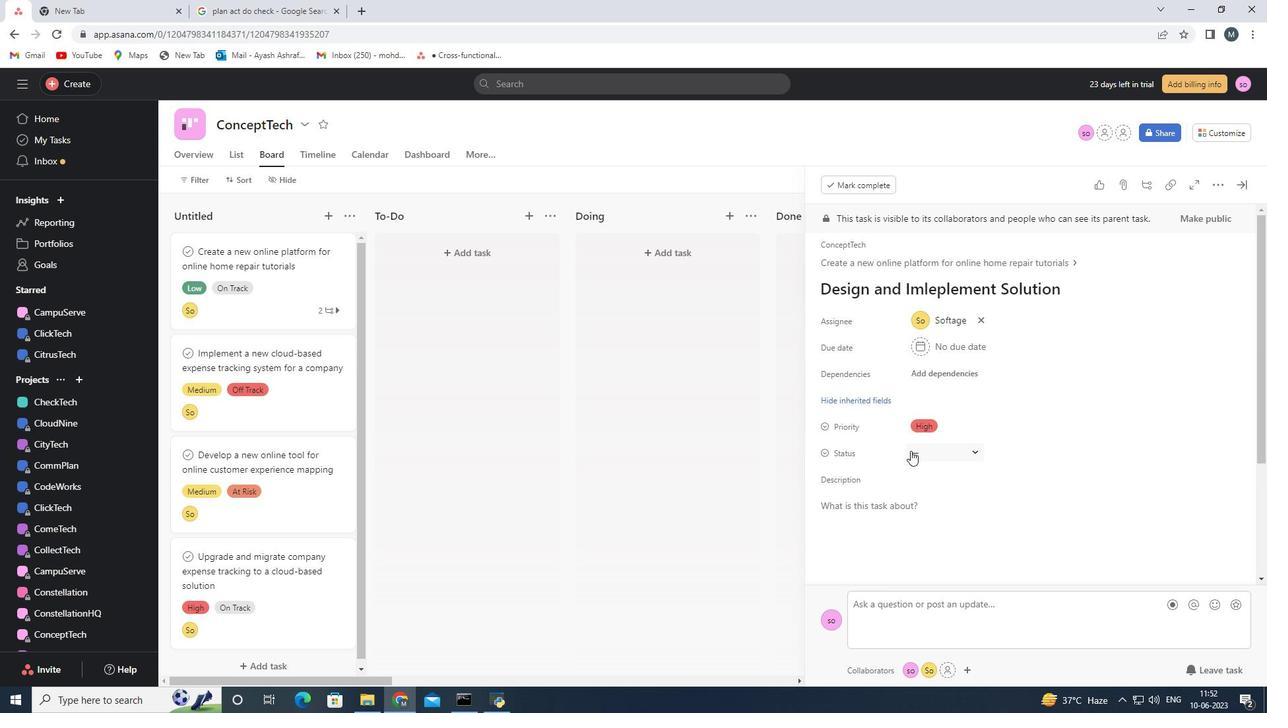 
Action: Mouse moved to (956, 572)
Screenshot: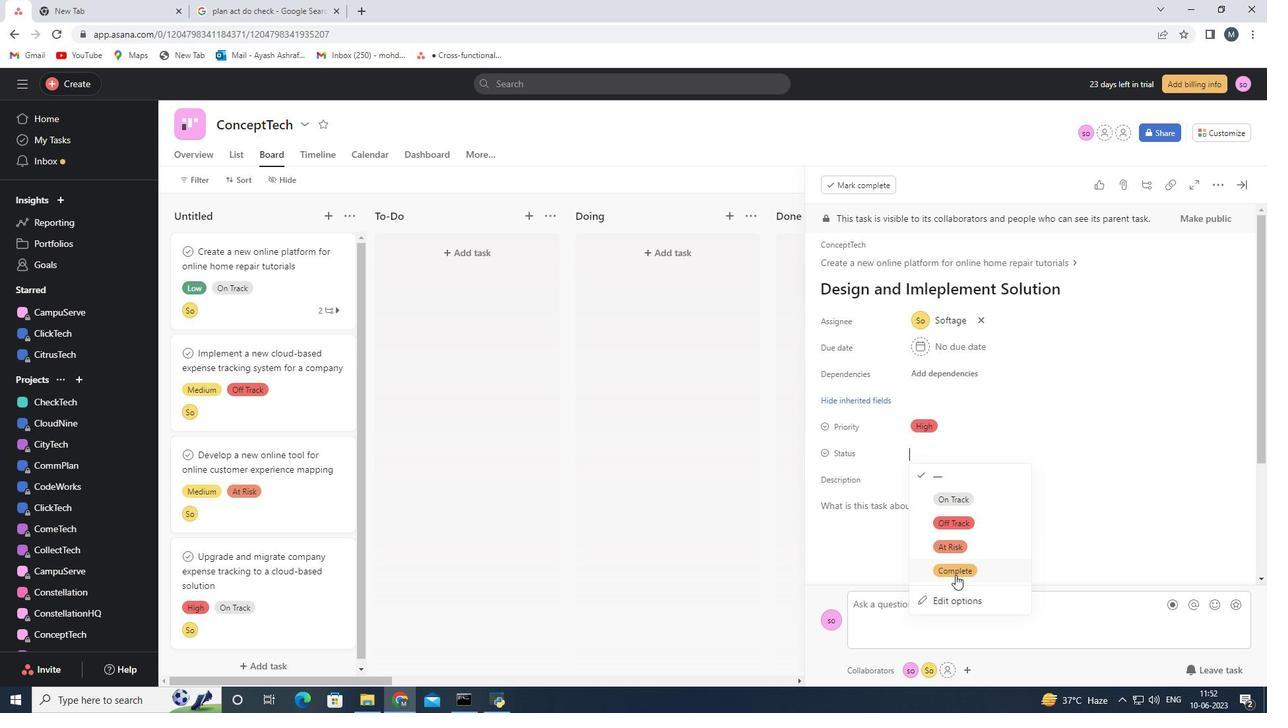 
Action: Mouse pressed left at (956, 572)
Screenshot: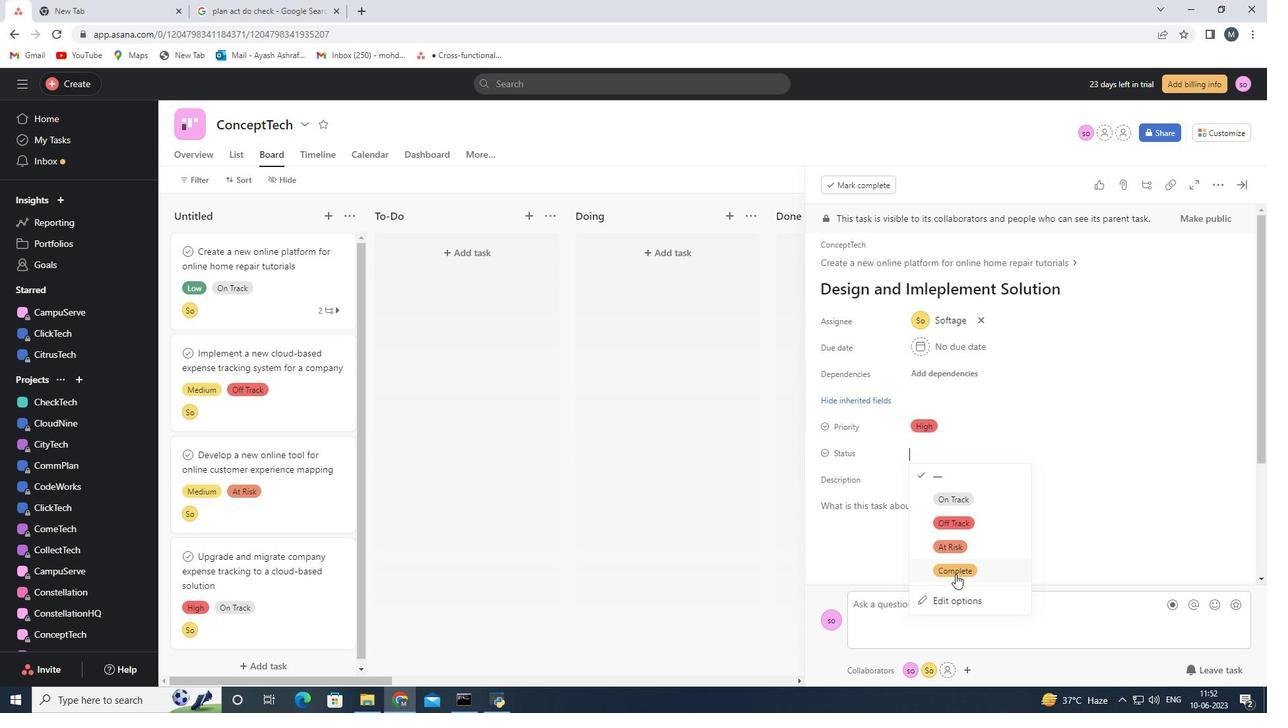 
Action: Mouse moved to (1244, 186)
Screenshot: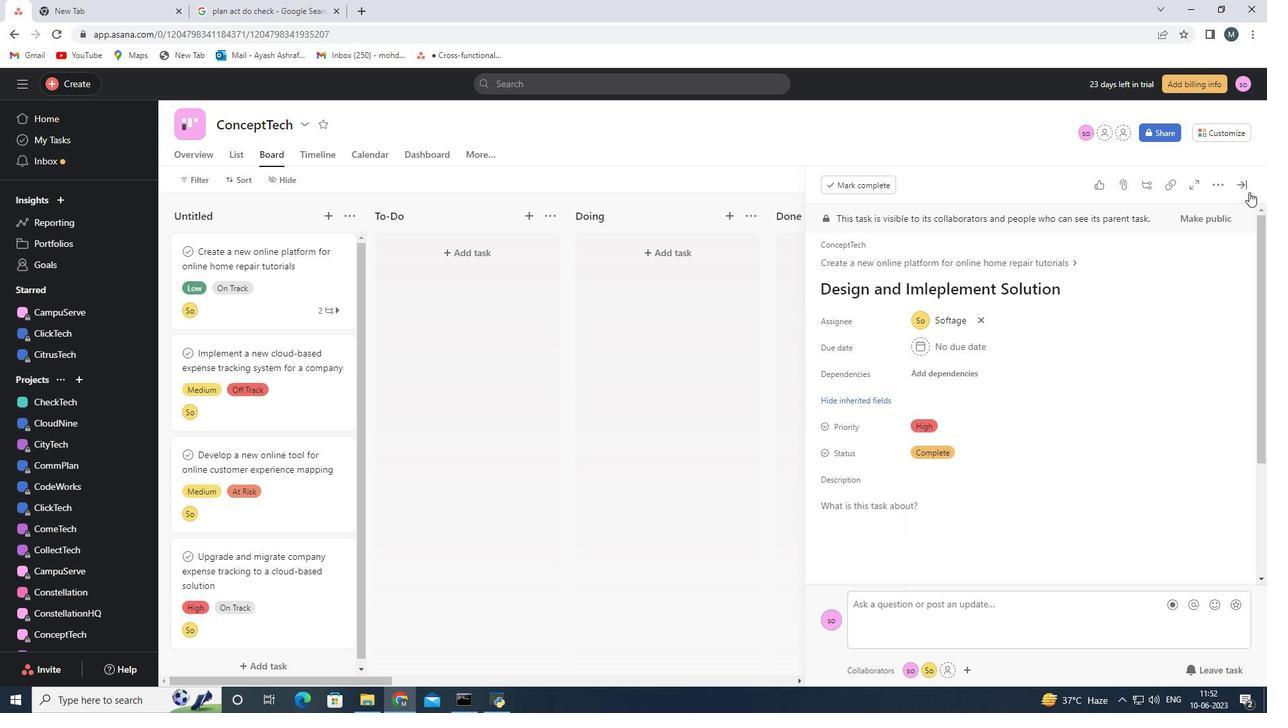 
Action: Mouse pressed left at (1244, 186)
Screenshot: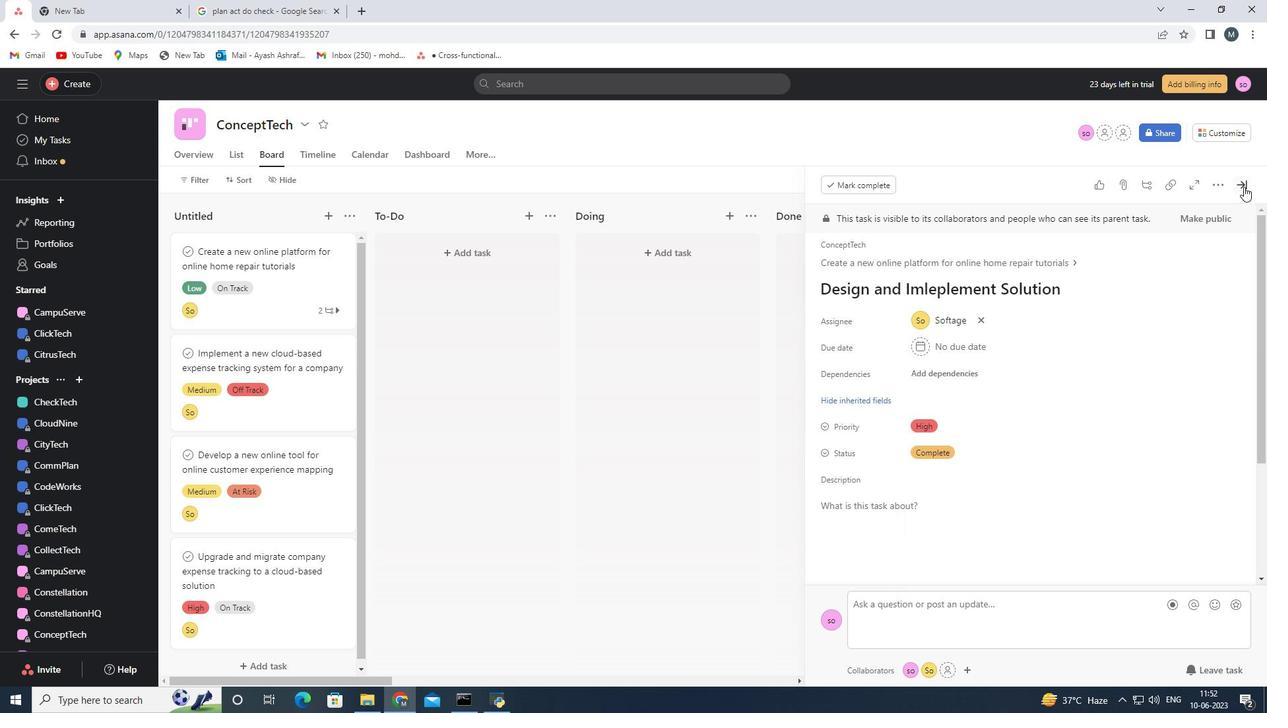 
Action: Mouse moved to (1100, 232)
Screenshot: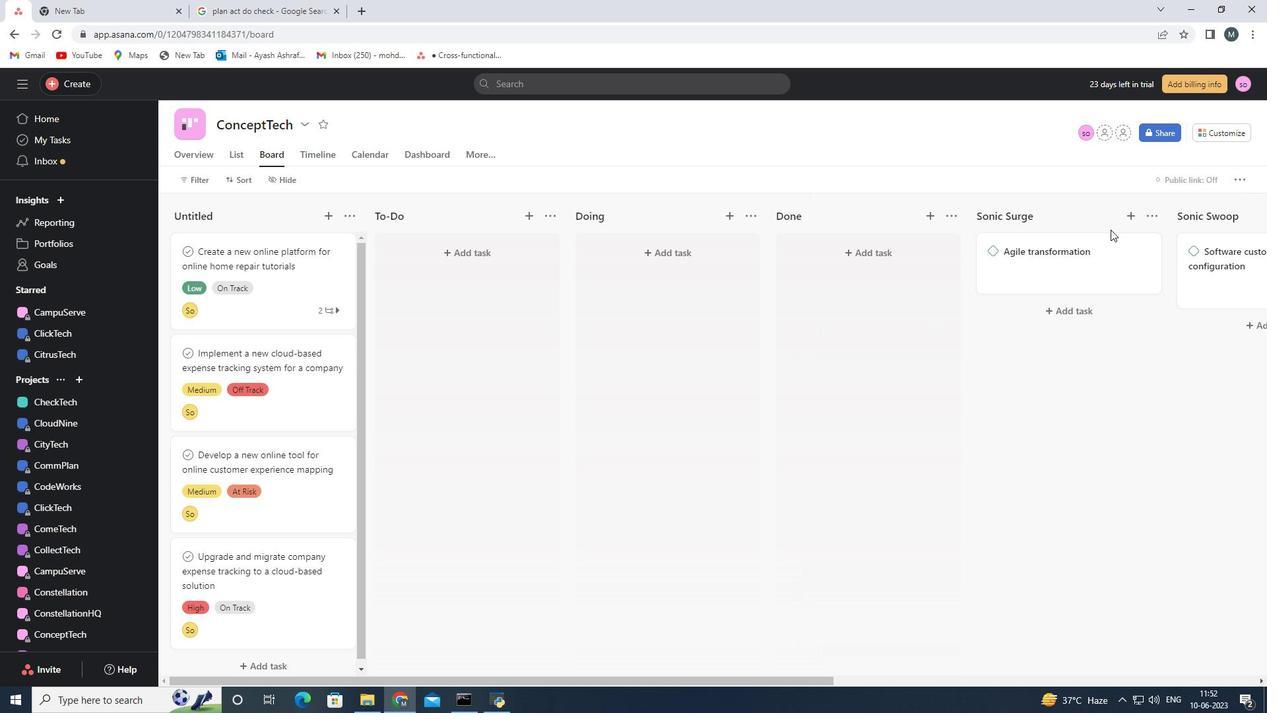 
